 Task: For heading Calibri with Bold.  font size for heading24,  'Change the font style of data to'Bell MT.  and font size to 16,  Change the alignment of both headline & data to Align middle & Align Center.  In the sheet  BudgetTrack templates
Action: Mouse moved to (100, 141)
Screenshot: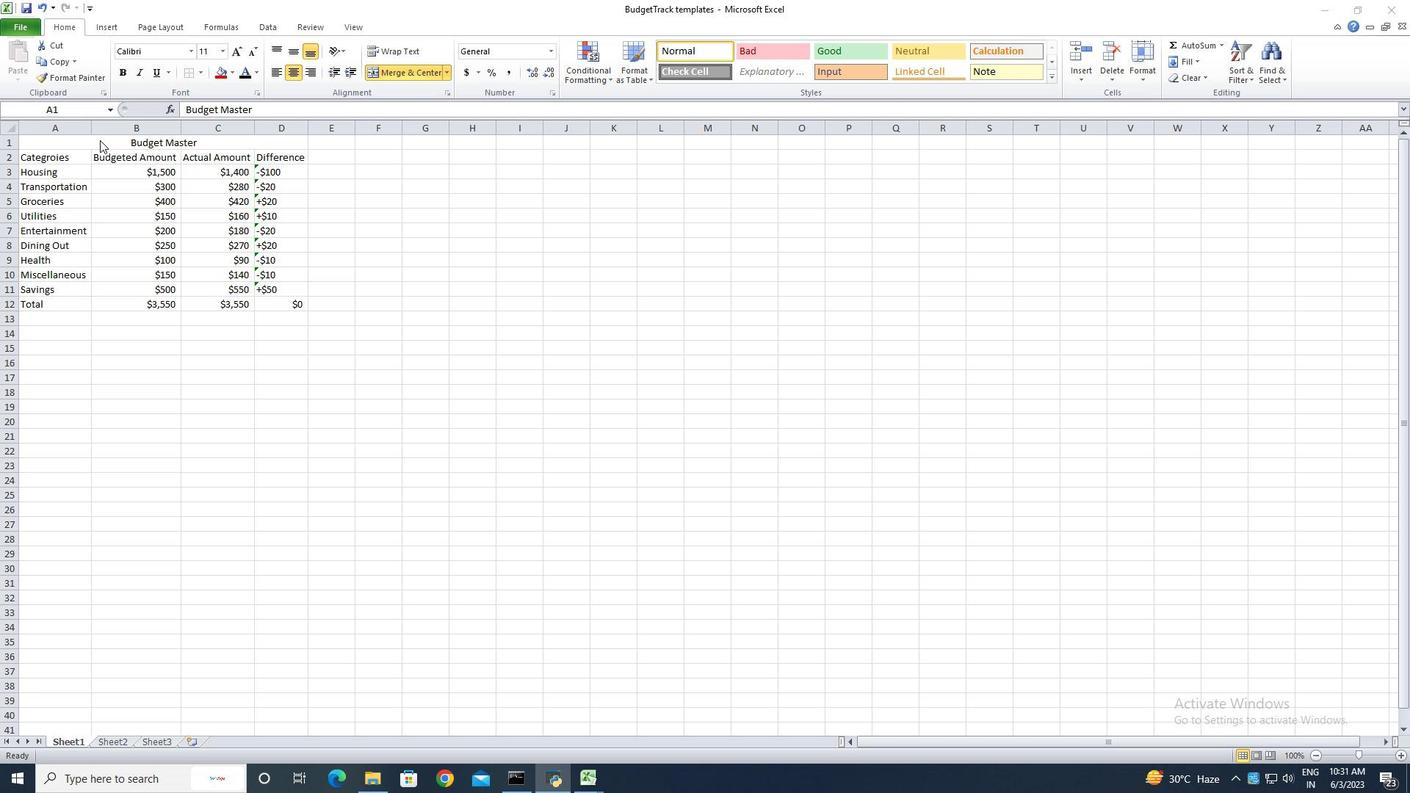 
Action: Mouse pressed left at (100, 141)
Screenshot: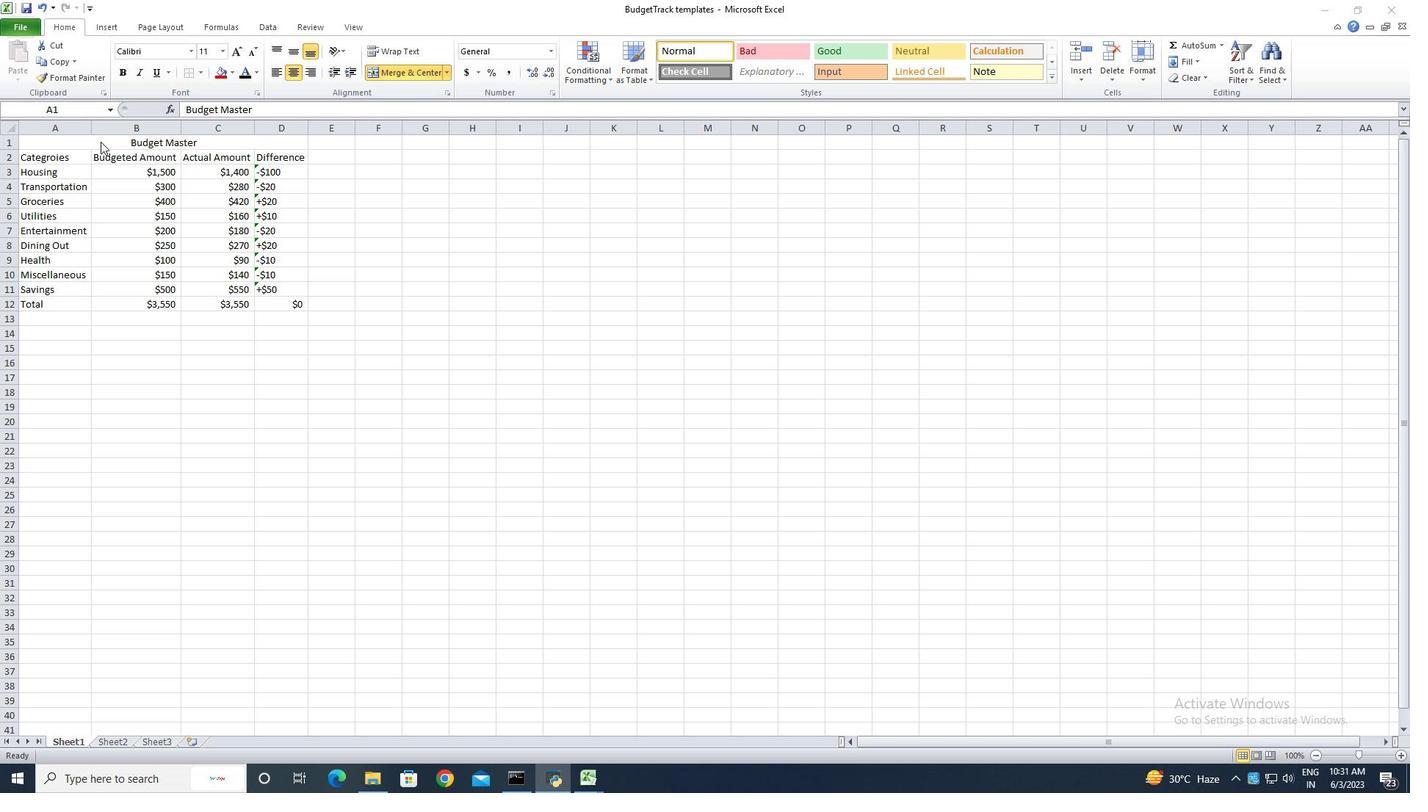 
Action: Mouse moved to (190, 50)
Screenshot: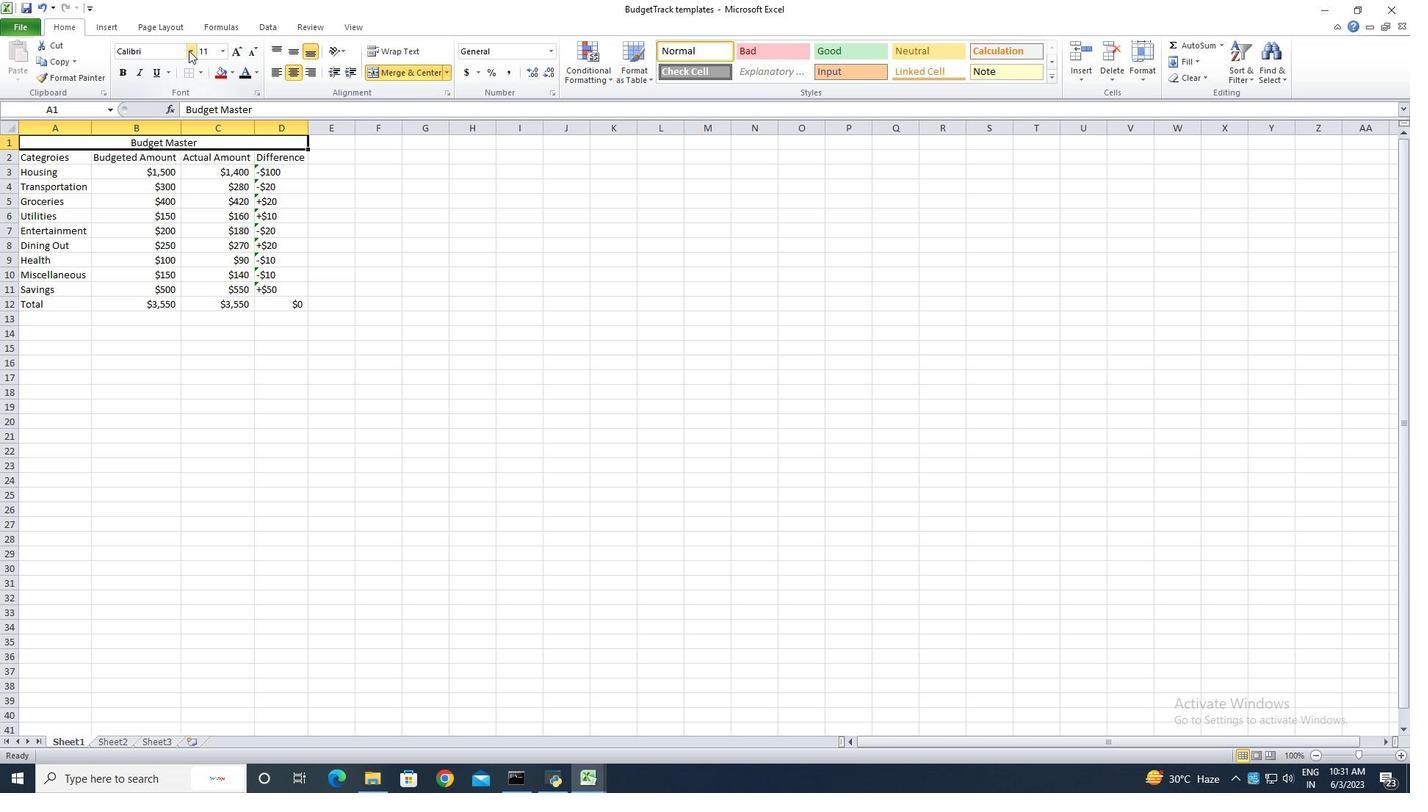 
Action: Mouse pressed left at (190, 50)
Screenshot: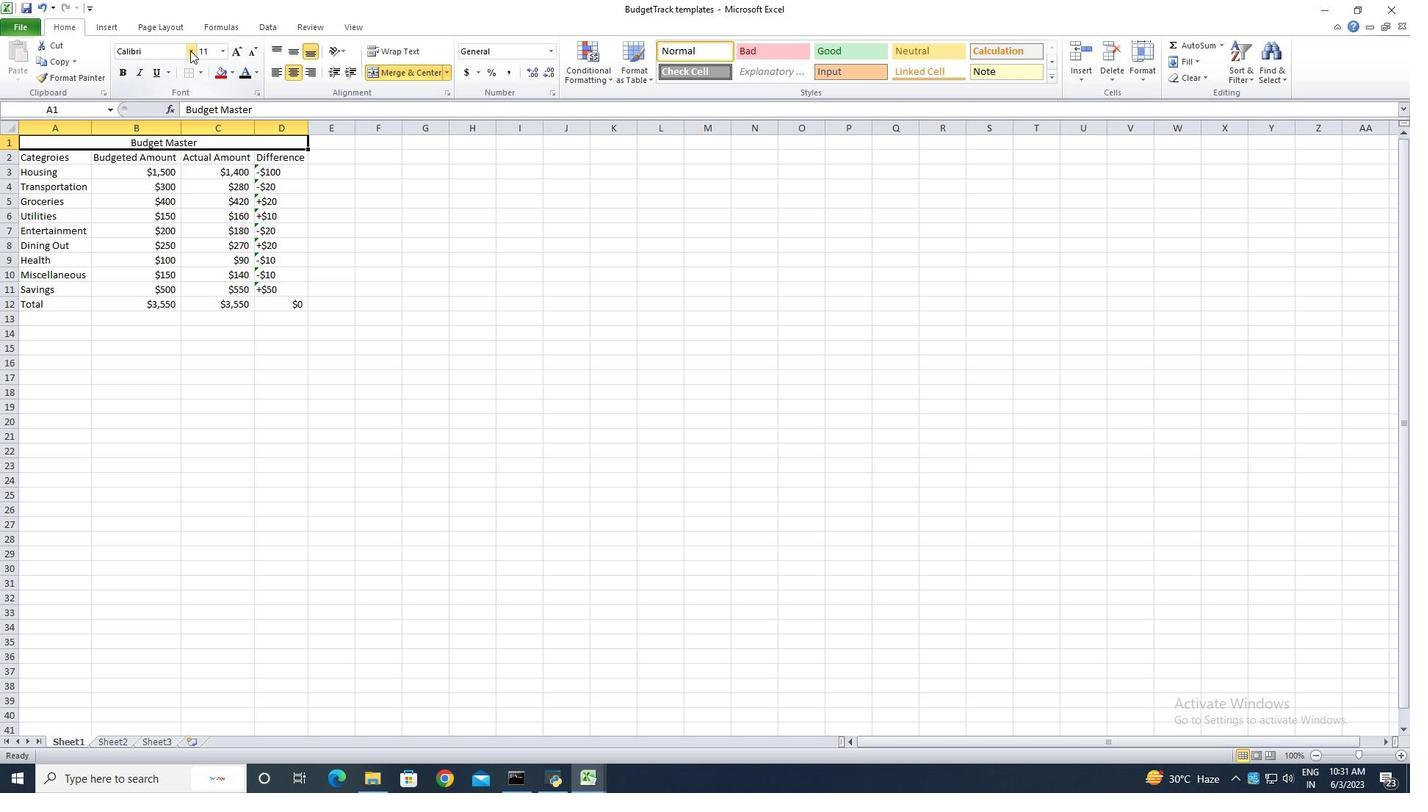 
Action: Mouse moved to (184, 97)
Screenshot: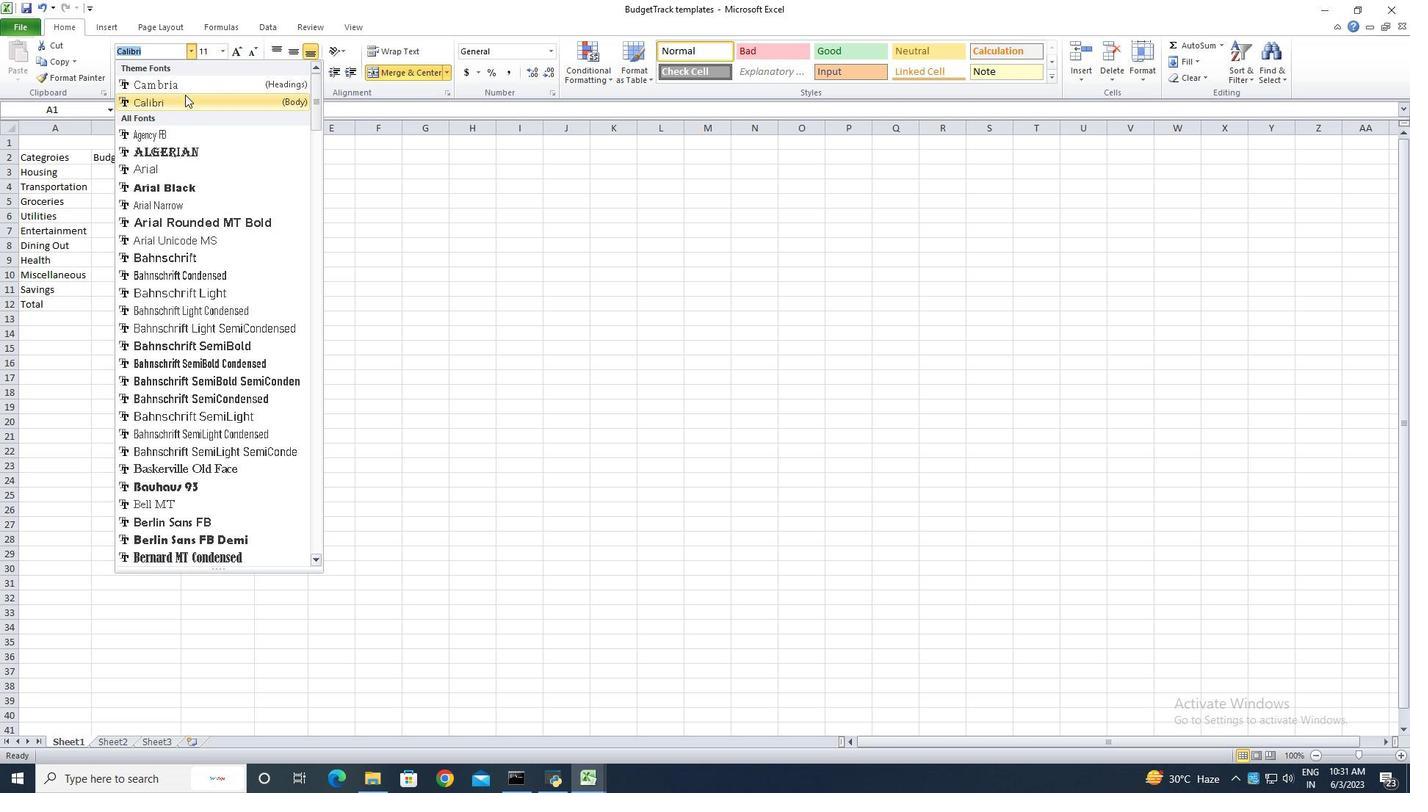 
Action: Mouse pressed left at (184, 97)
Screenshot: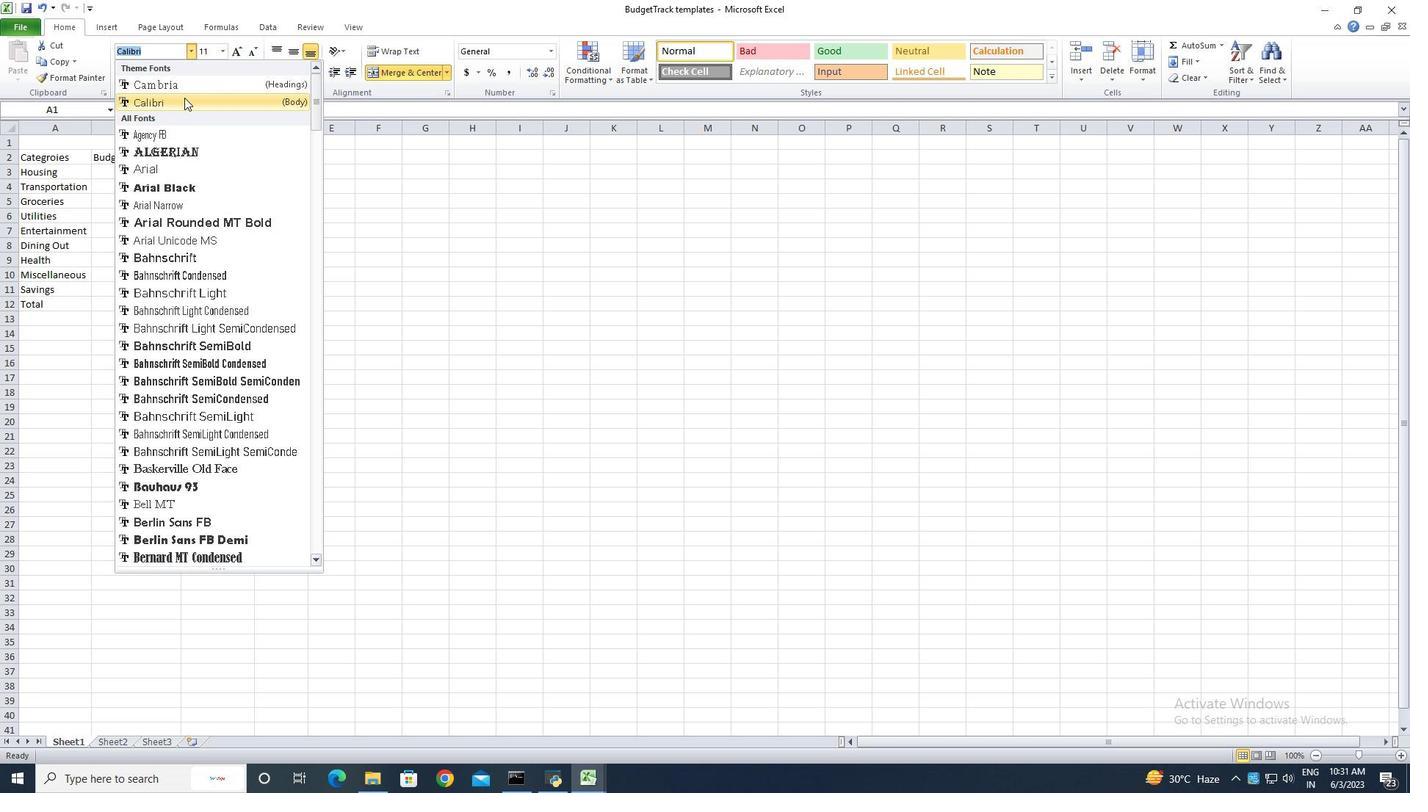
Action: Mouse moved to (130, 71)
Screenshot: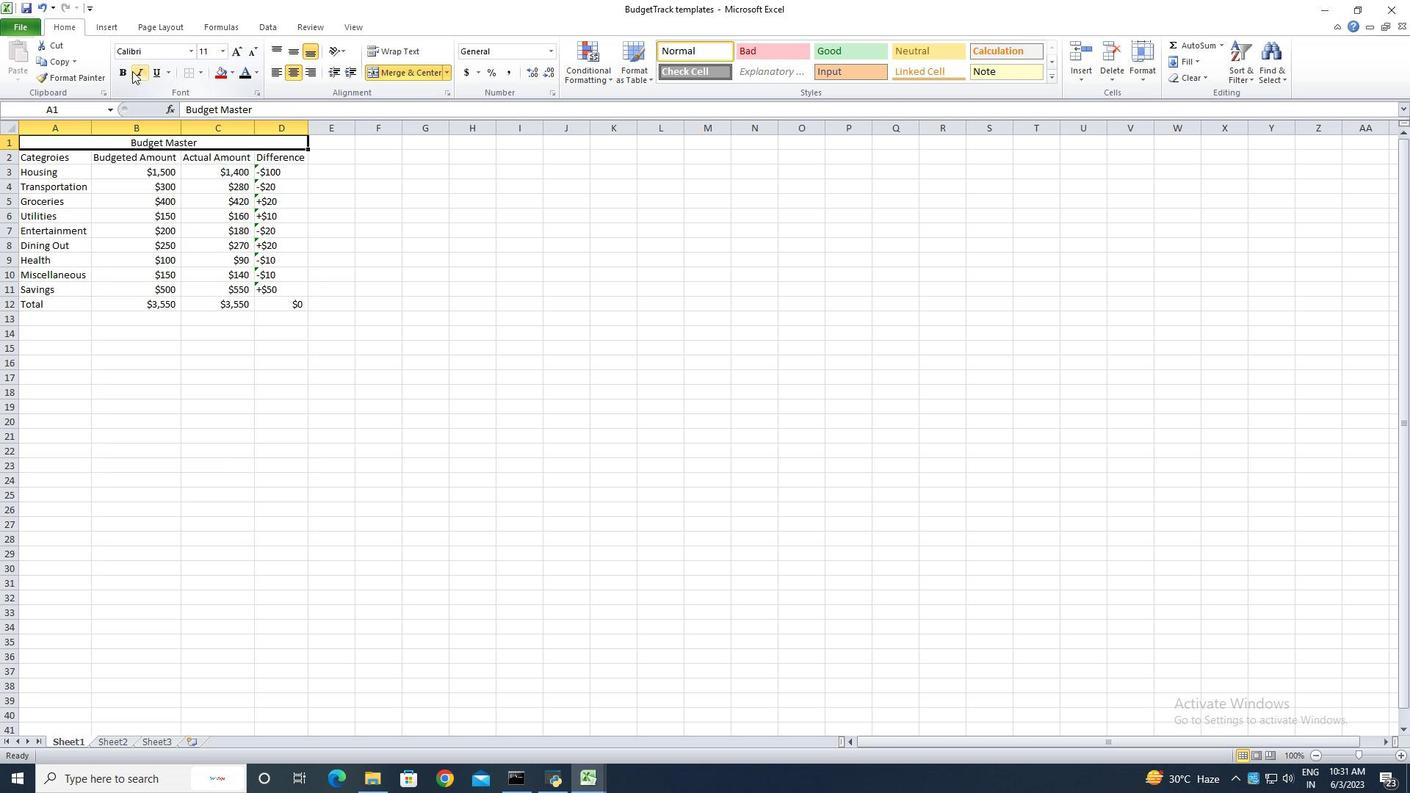 
Action: Mouse pressed left at (130, 71)
Screenshot: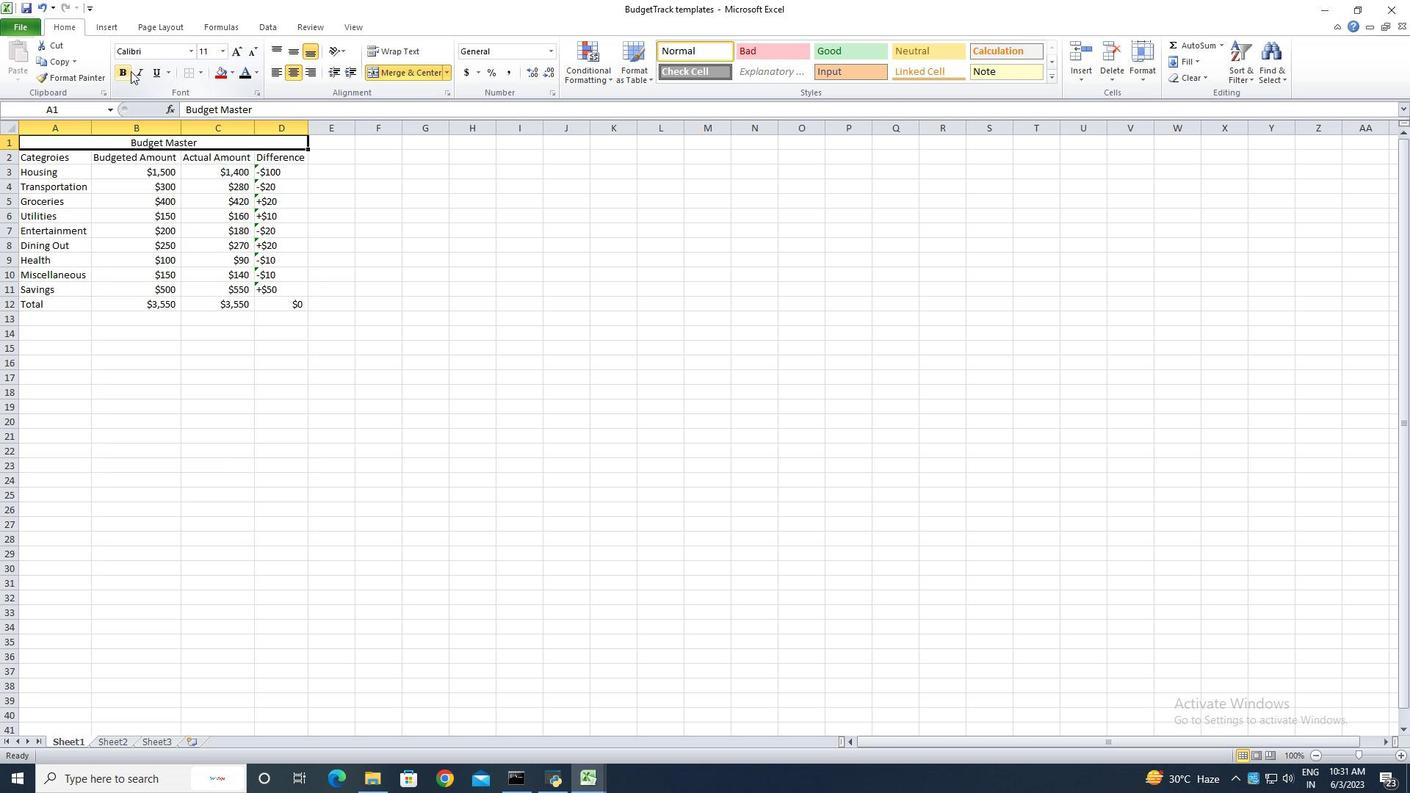 
Action: Mouse moved to (235, 49)
Screenshot: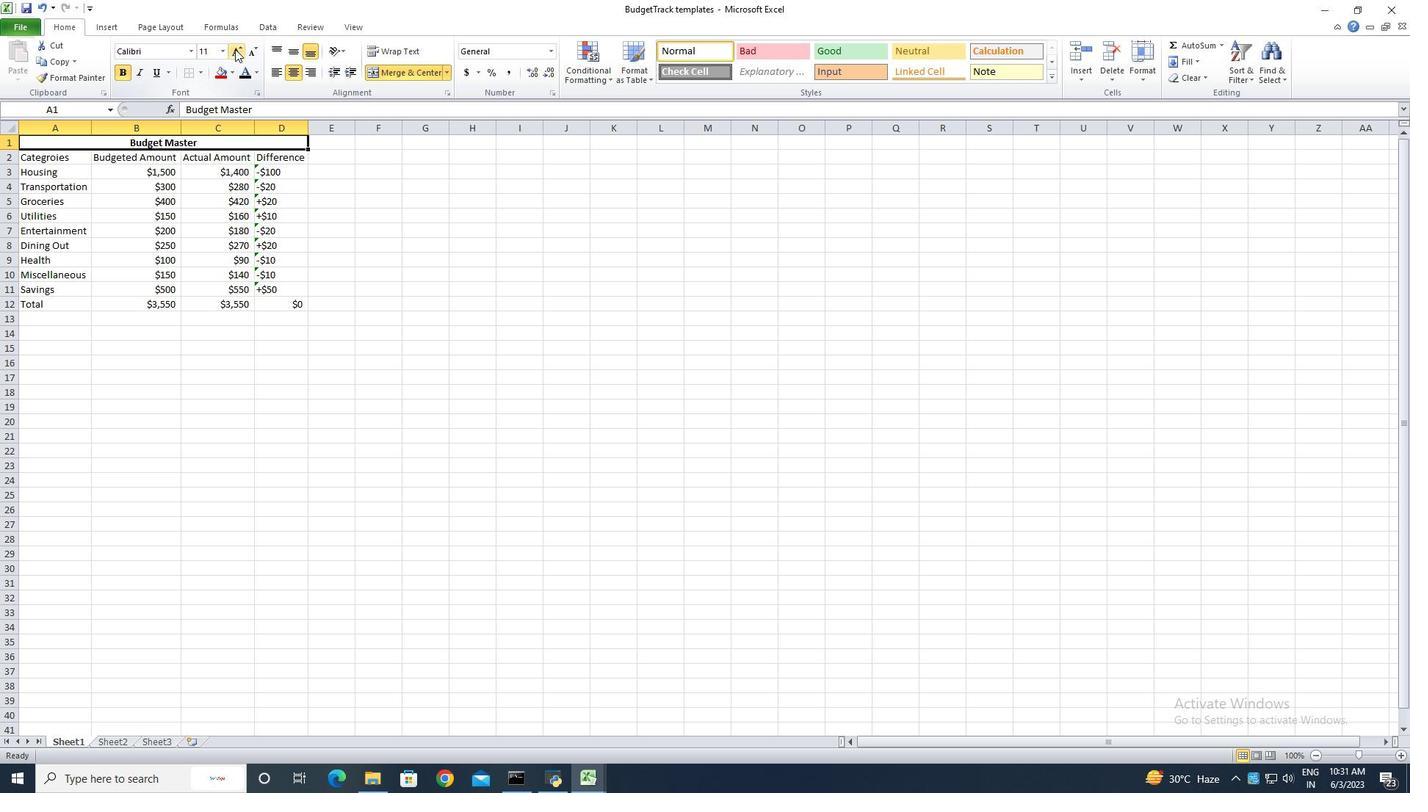 
Action: Mouse pressed left at (235, 49)
Screenshot: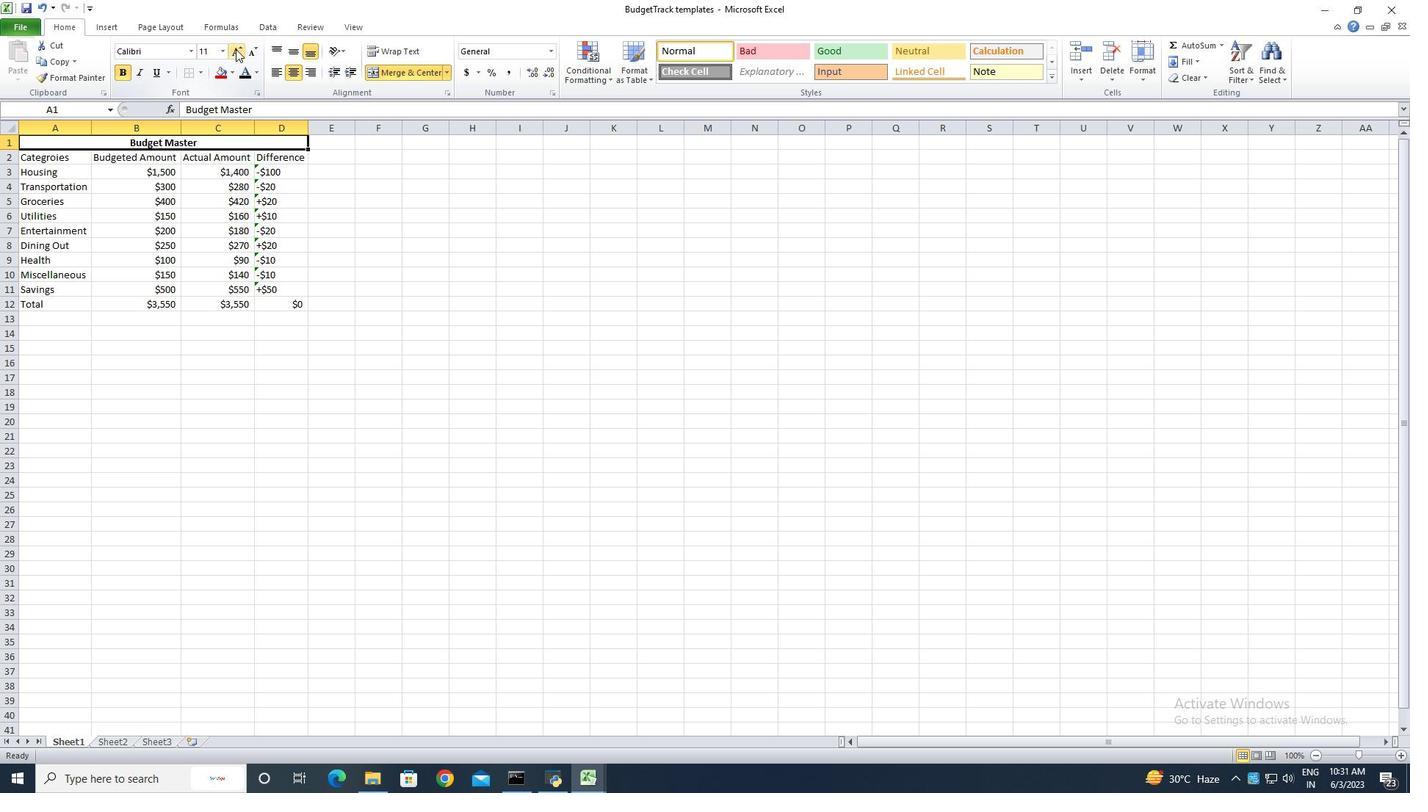 
Action: Mouse pressed left at (235, 49)
Screenshot: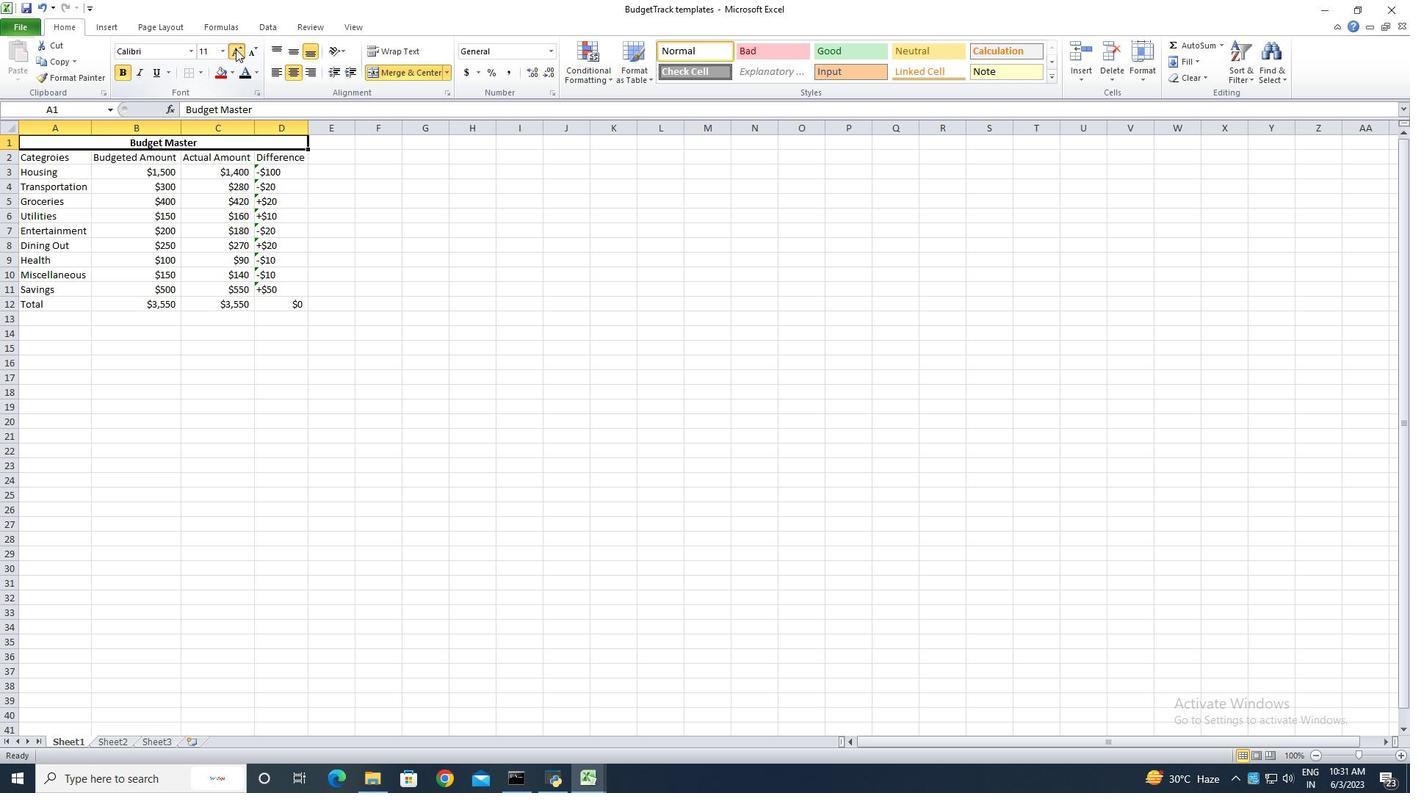 
Action: Mouse pressed left at (235, 49)
Screenshot: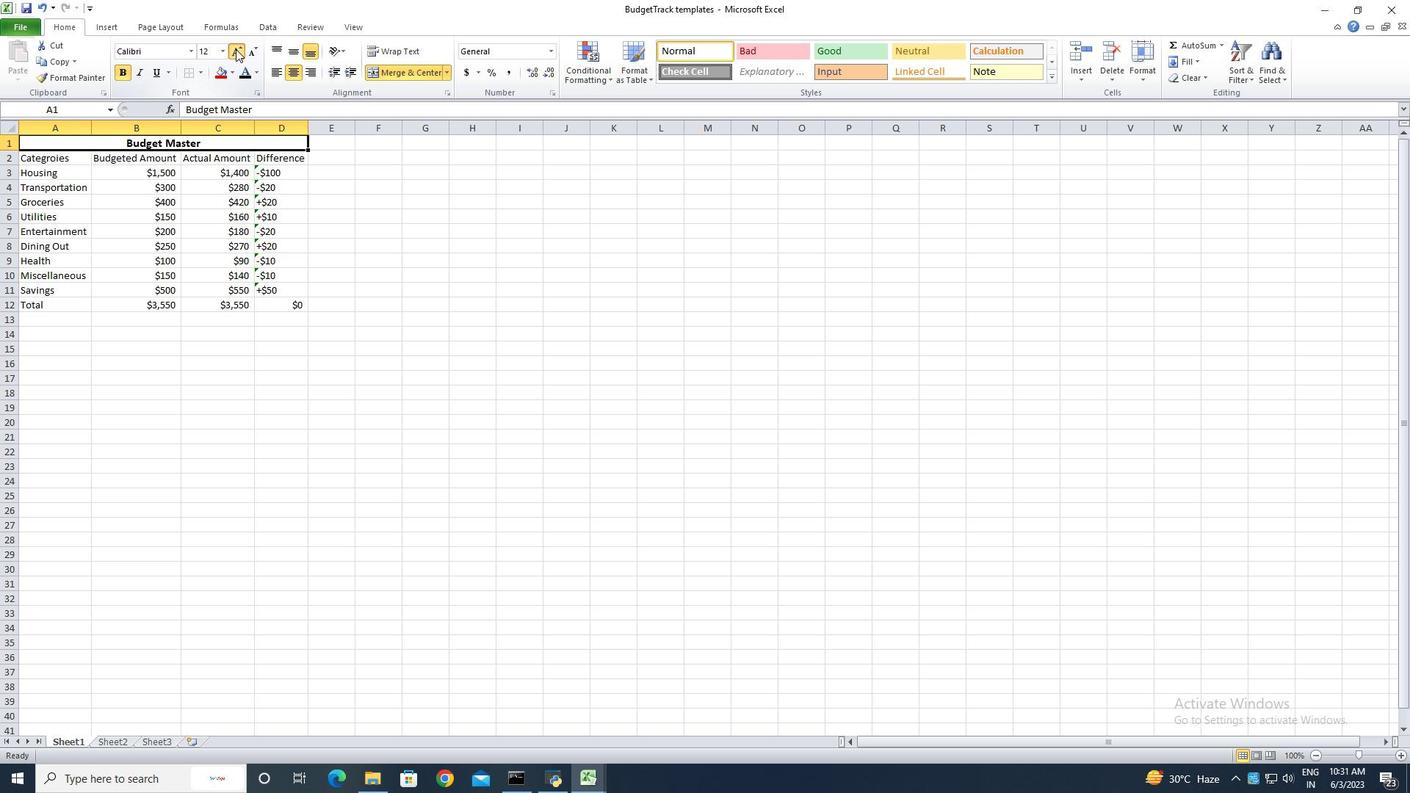 
Action: Mouse pressed left at (235, 49)
Screenshot: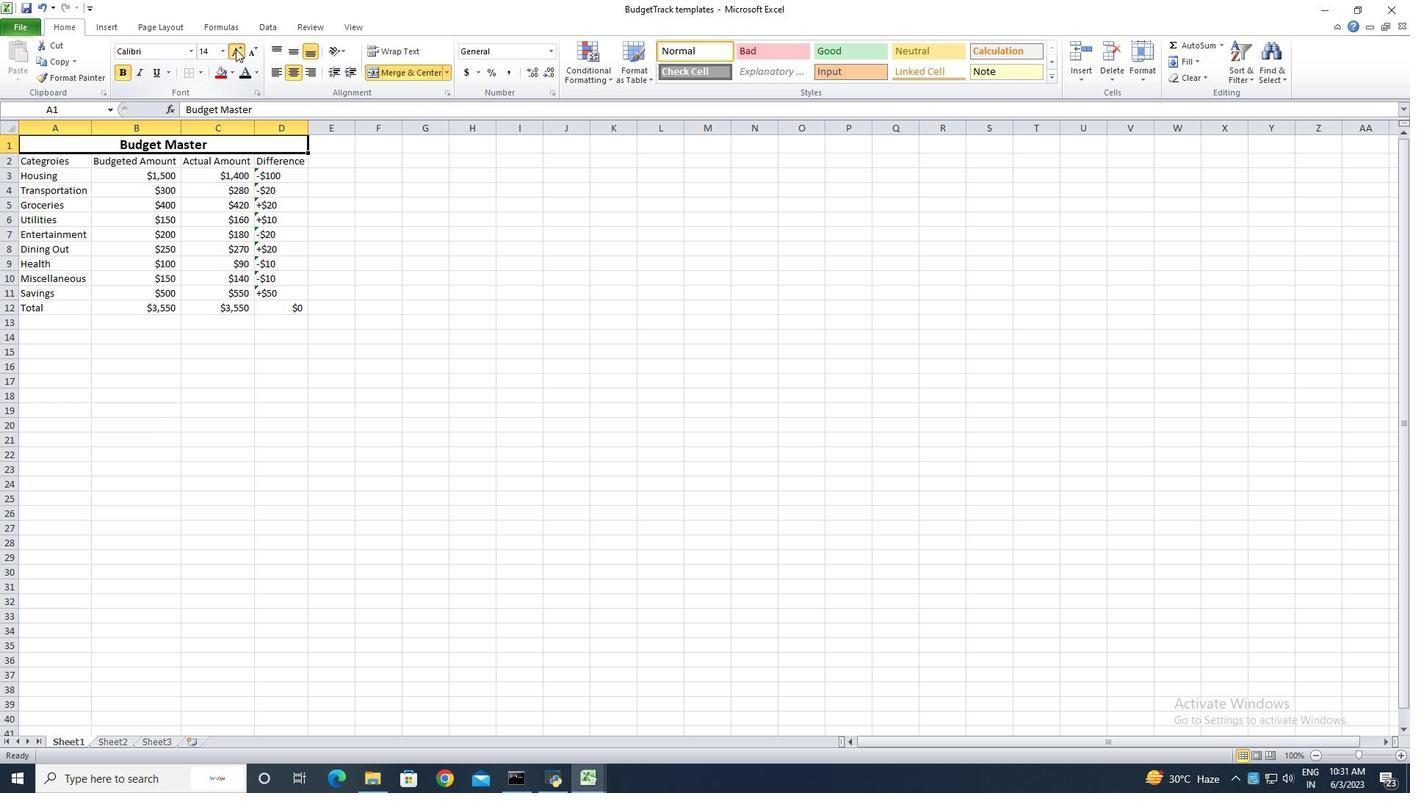 
Action: Mouse pressed left at (235, 49)
Screenshot: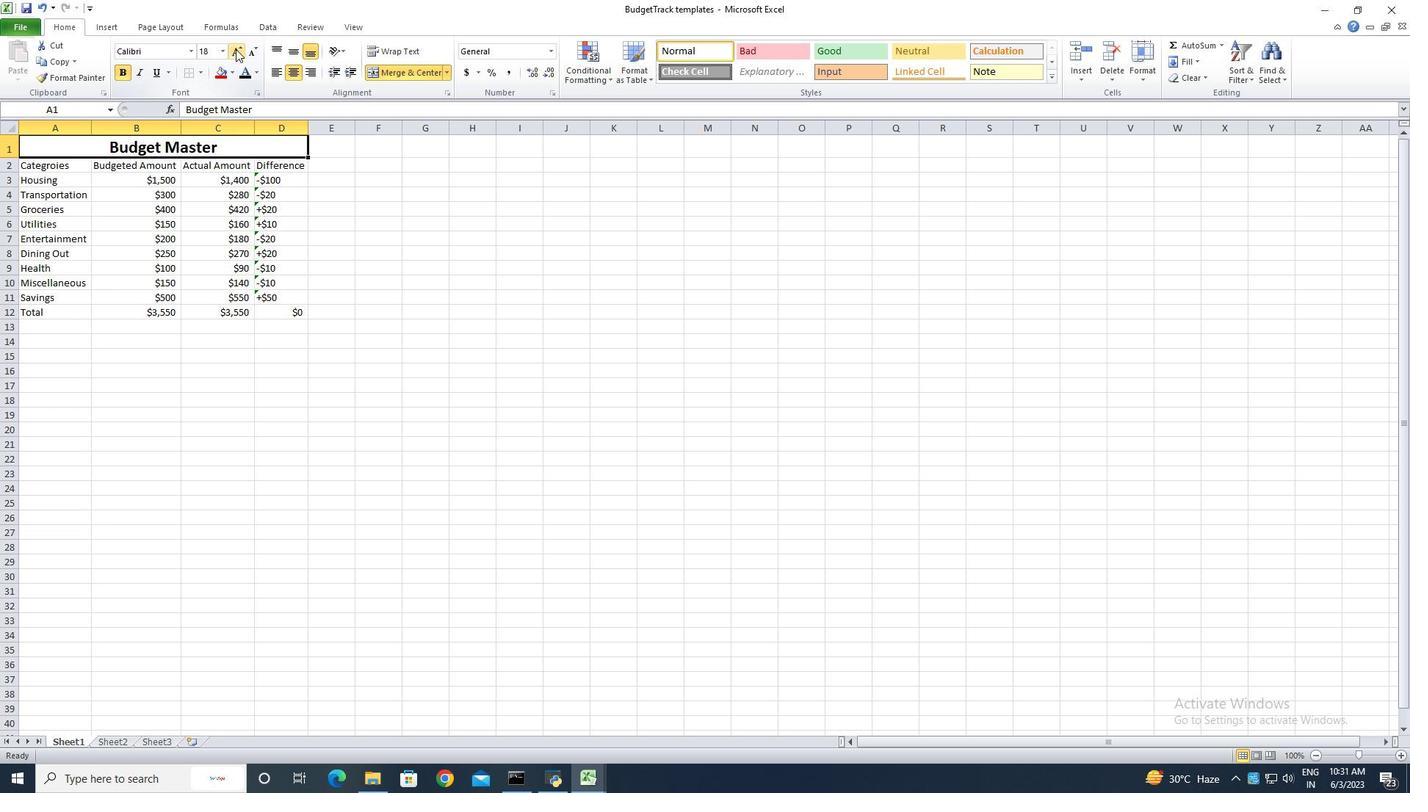 
Action: Mouse pressed left at (235, 49)
Screenshot: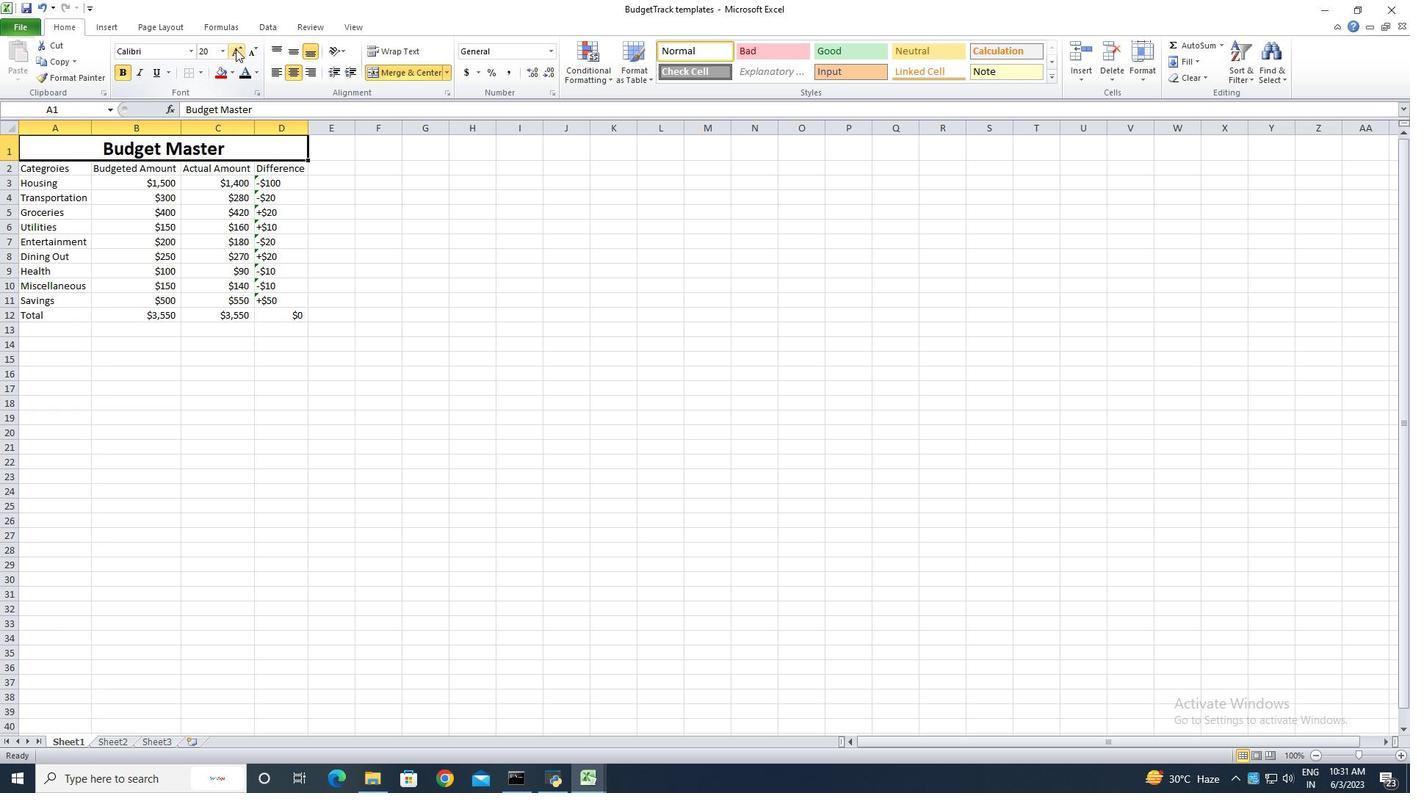 
Action: Mouse pressed left at (235, 49)
Screenshot: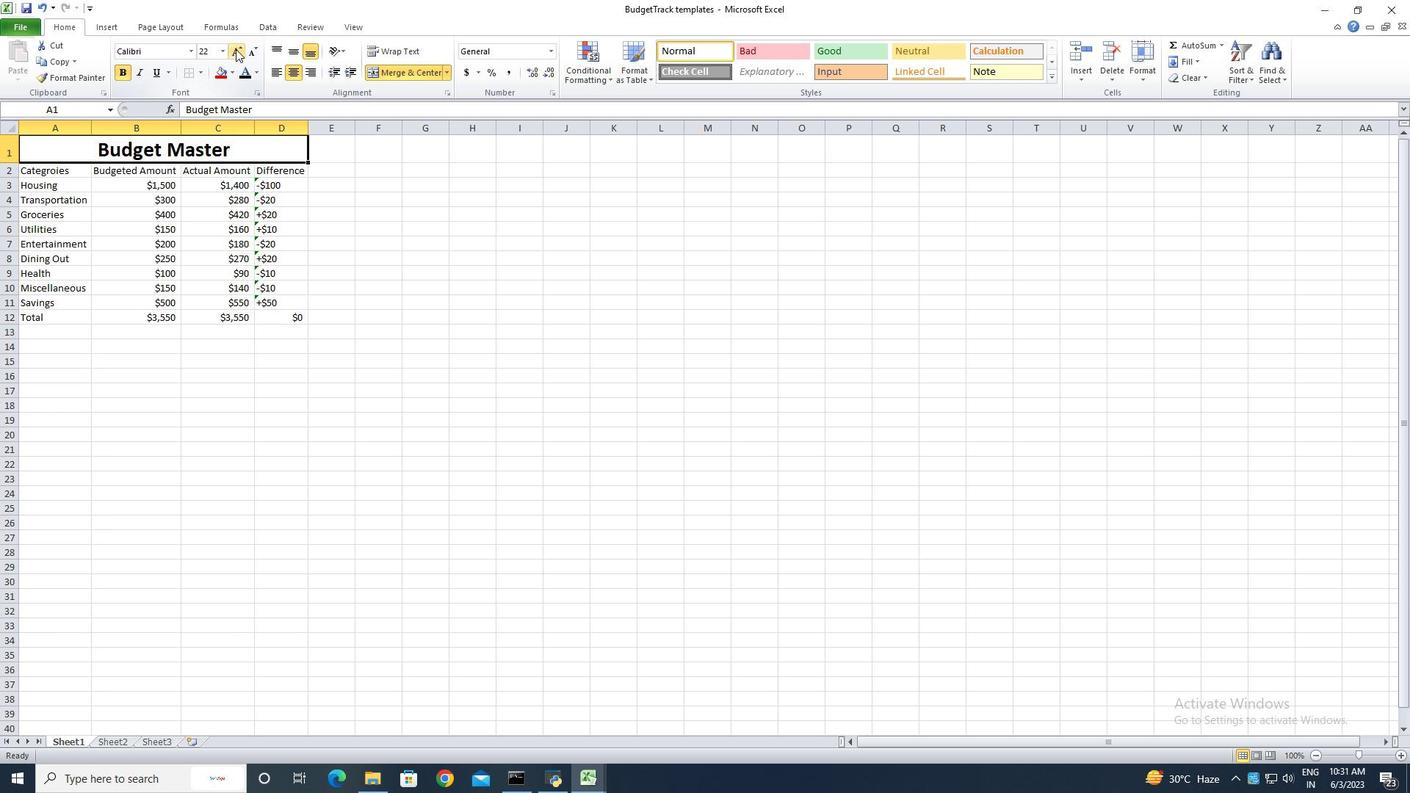 
Action: Mouse moved to (161, 462)
Screenshot: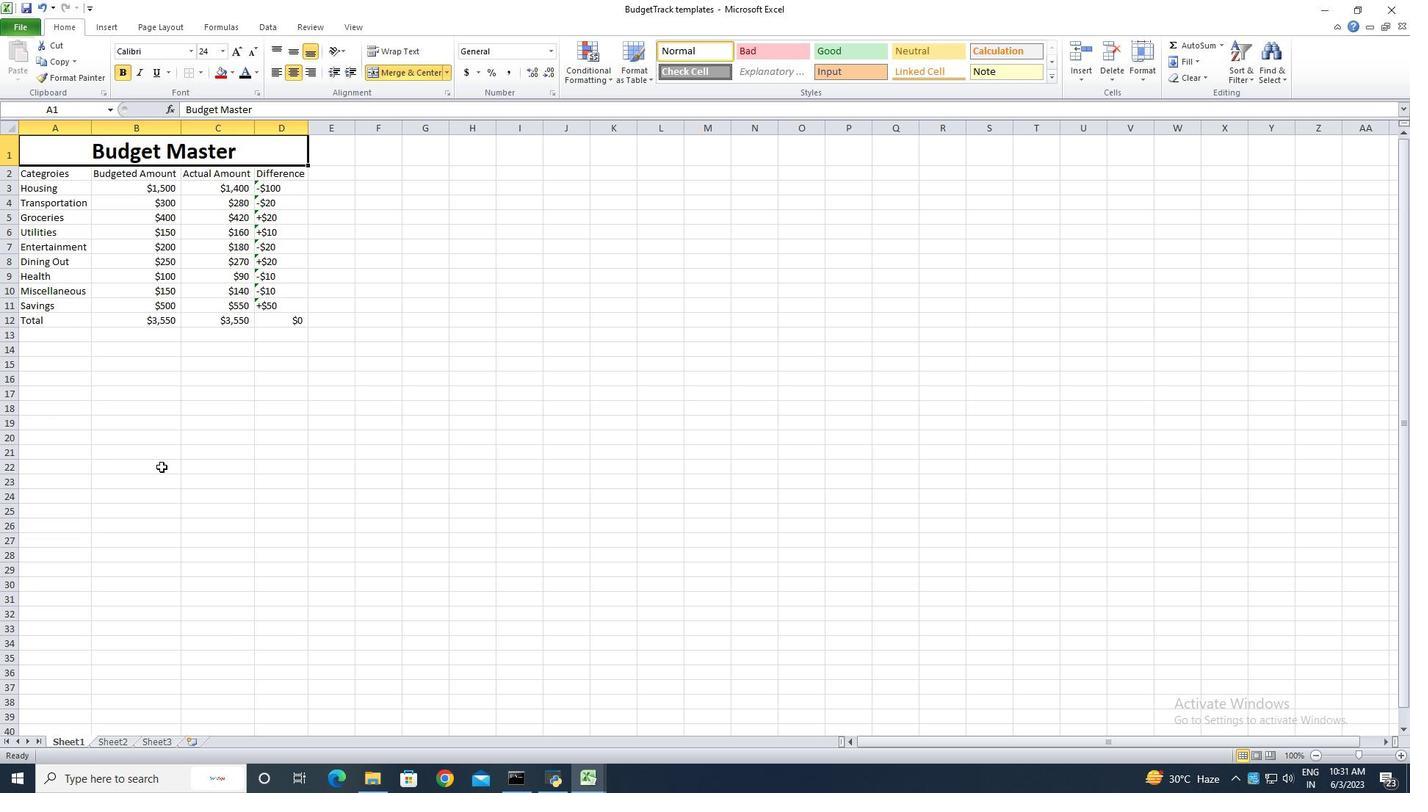 
Action: Mouse pressed left at (161, 462)
Screenshot: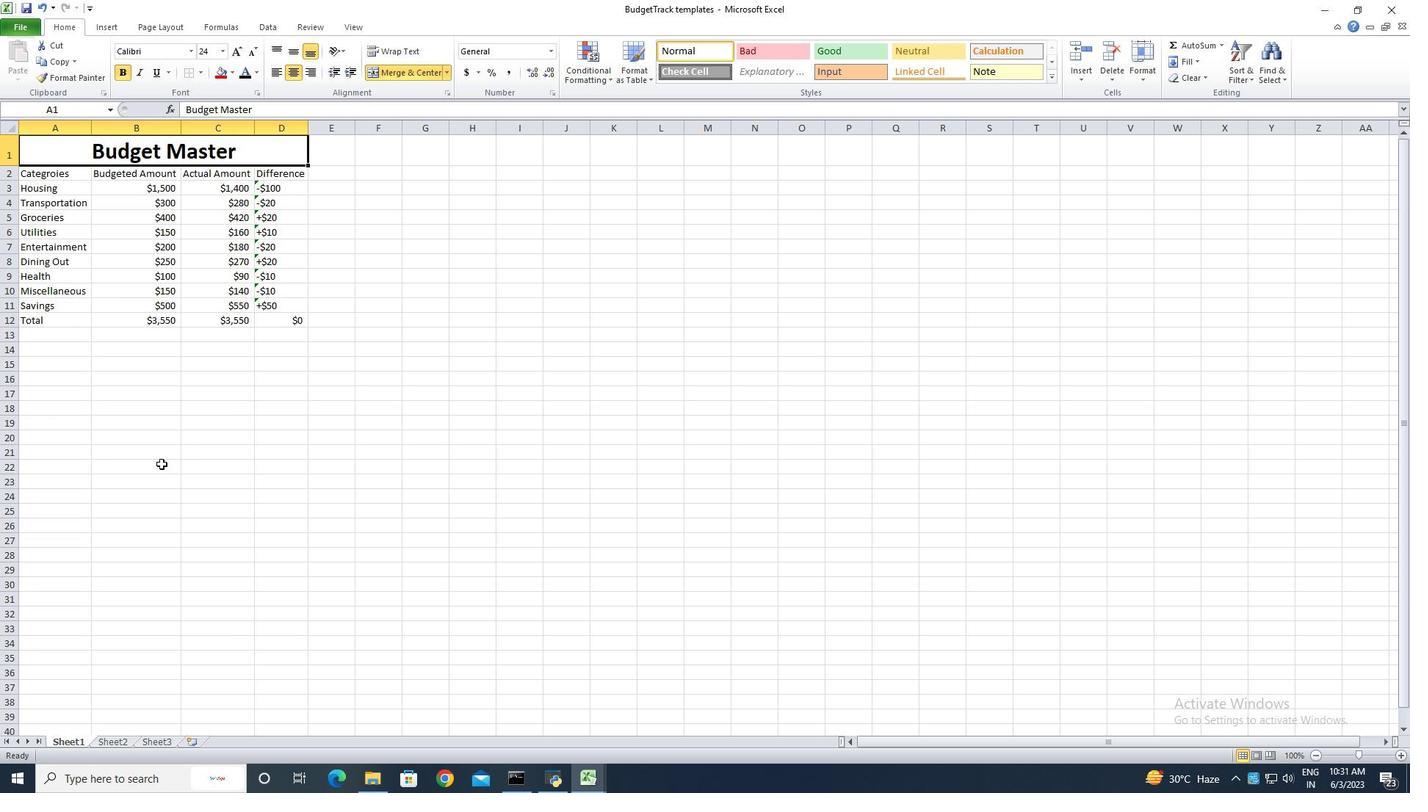 
Action: Mouse moved to (65, 172)
Screenshot: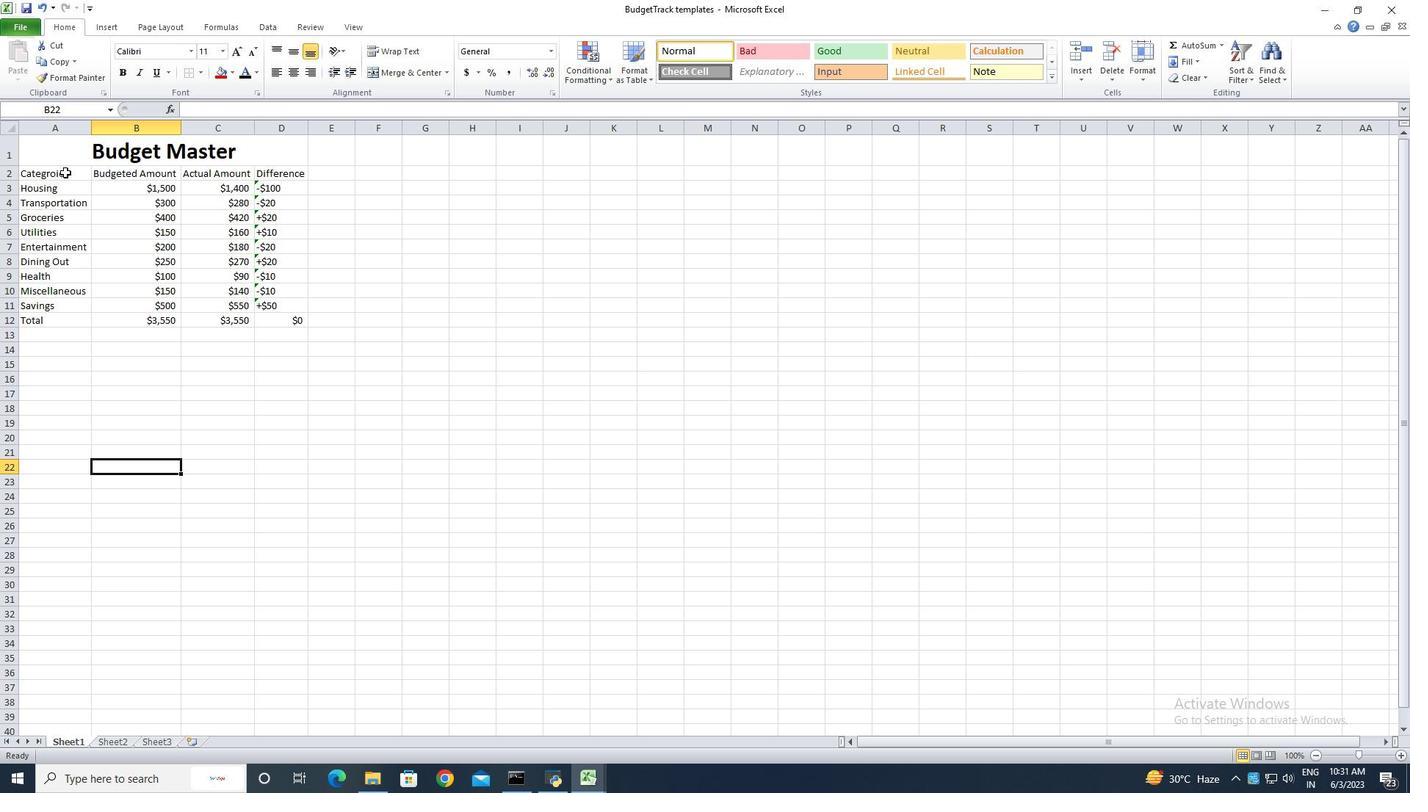 
Action: Mouse pressed left at (65, 172)
Screenshot: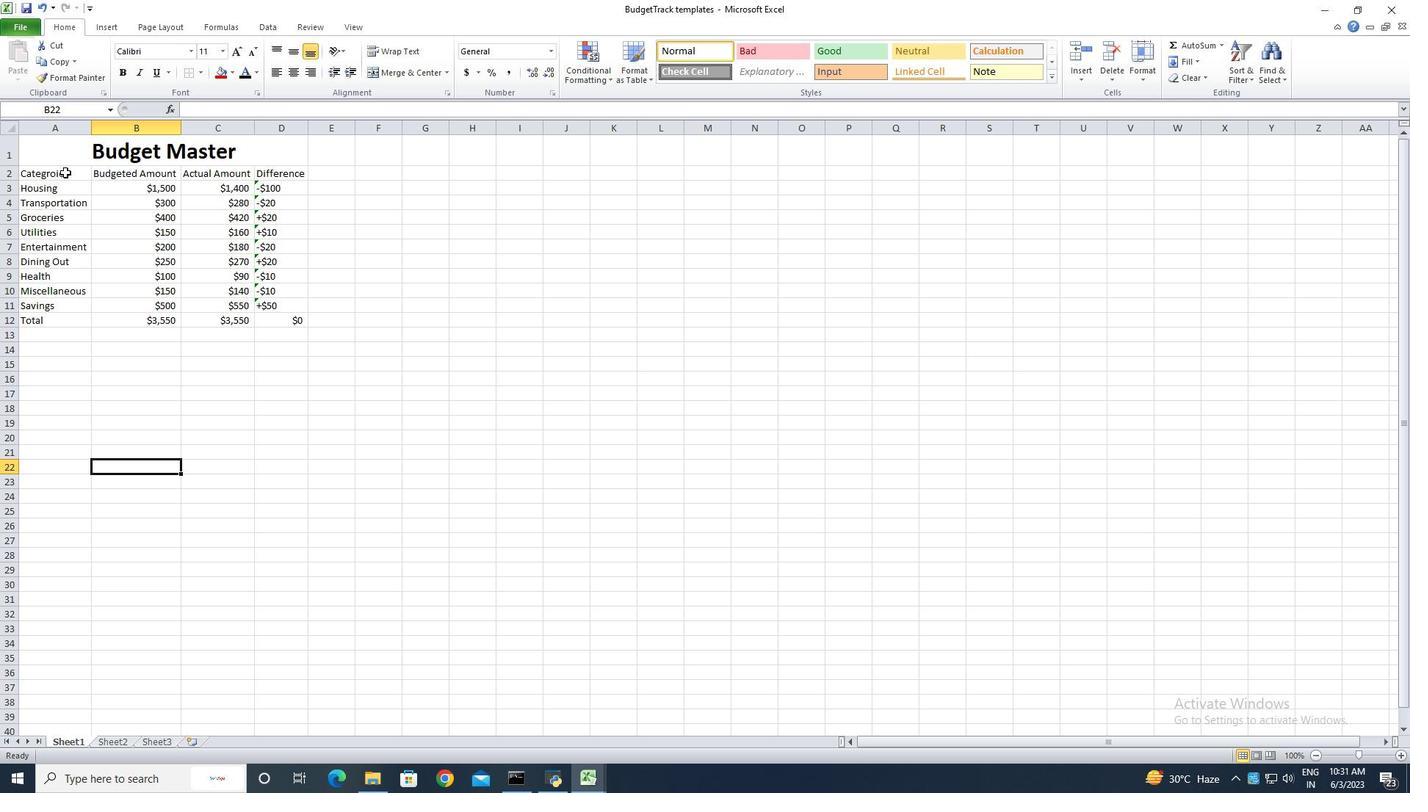 
Action: Mouse moved to (191, 54)
Screenshot: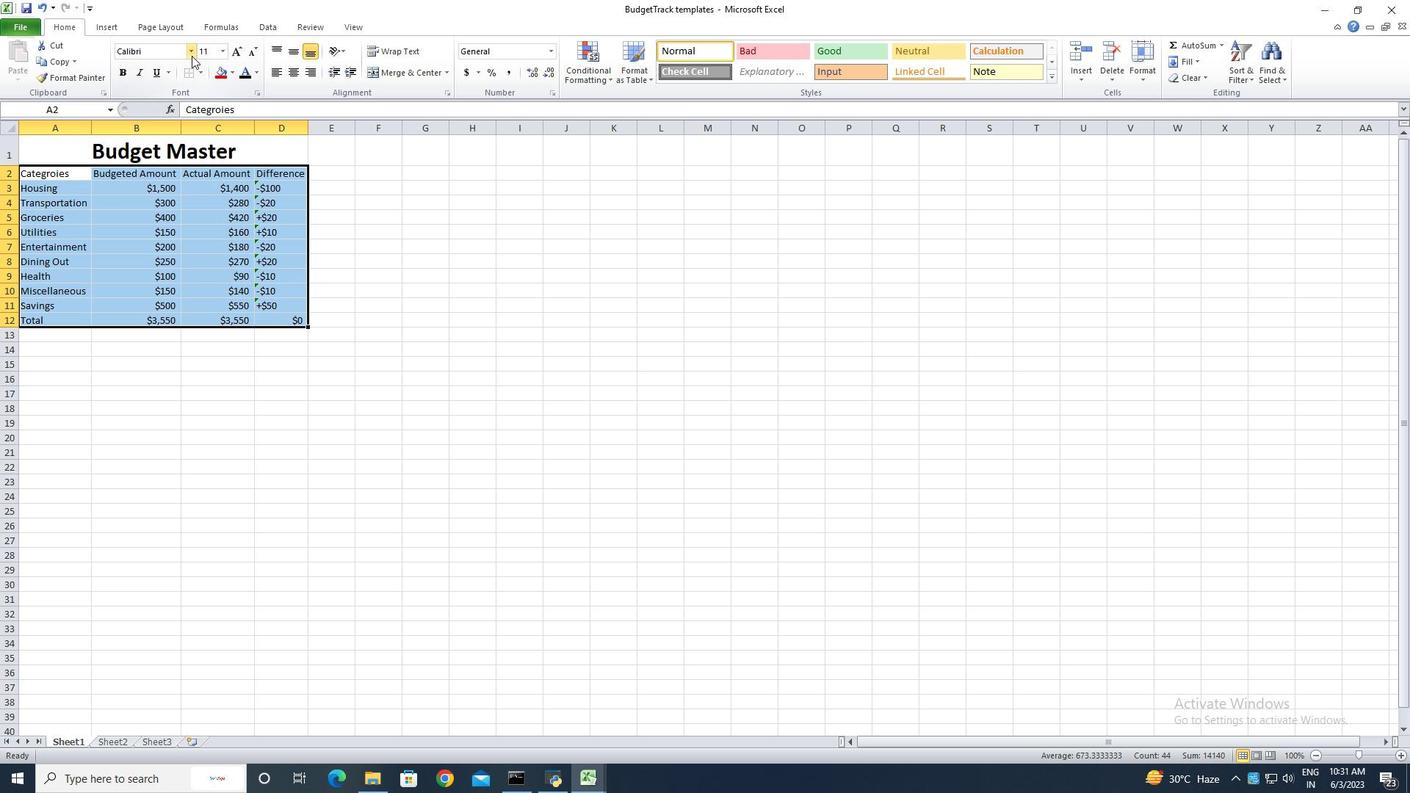 
Action: Mouse pressed left at (191, 54)
Screenshot: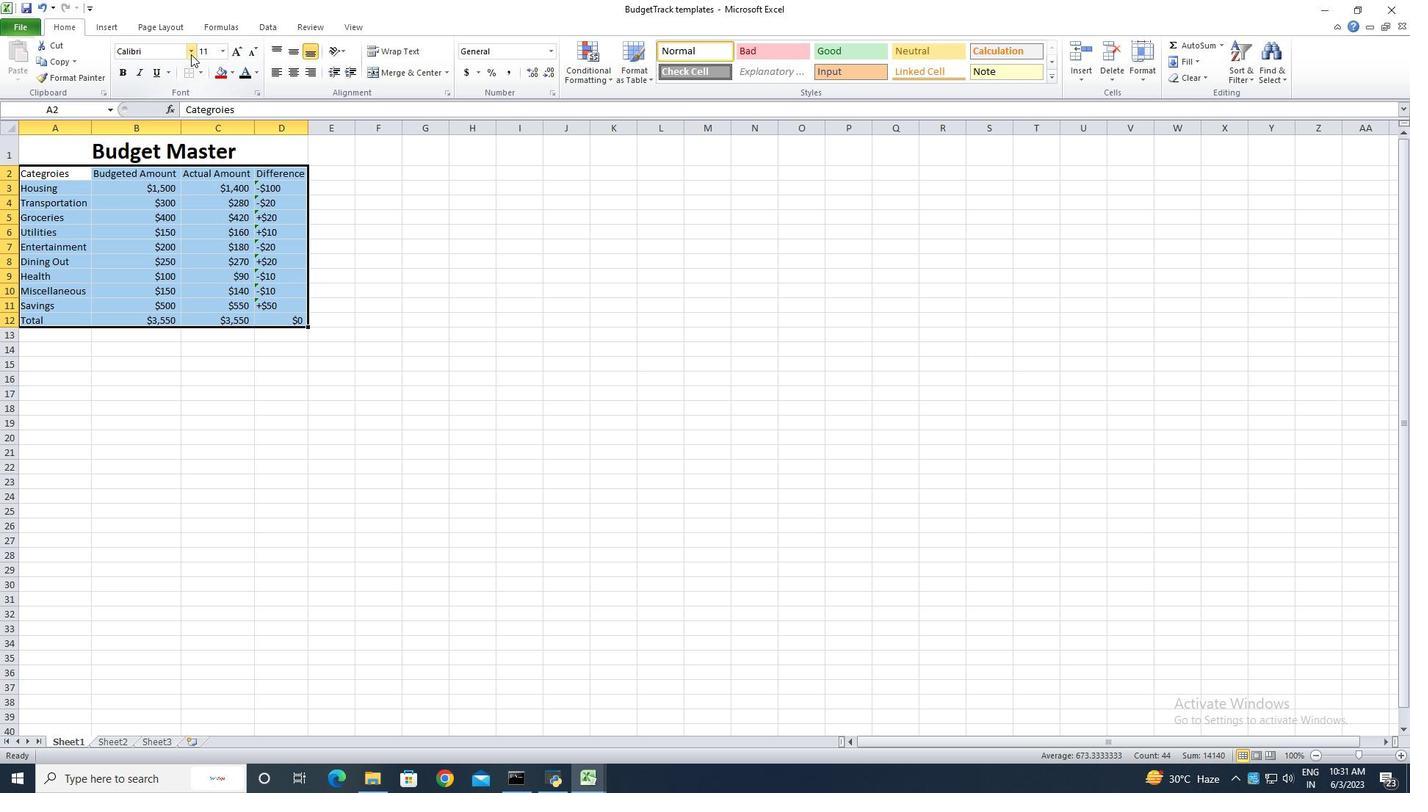 
Action: Mouse moved to (159, 500)
Screenshot: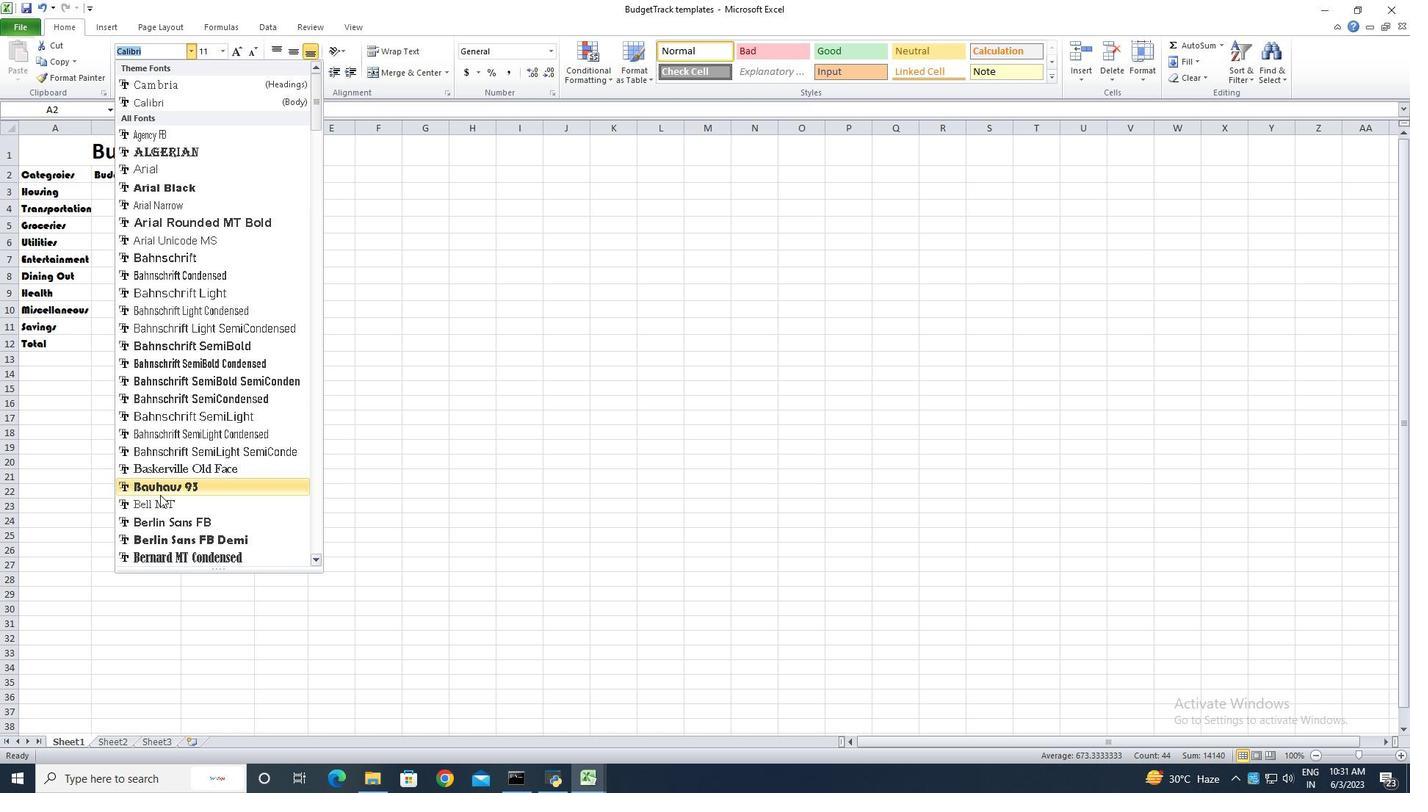 
Action: Mouse pressed left at (159, 500)
Screenshot: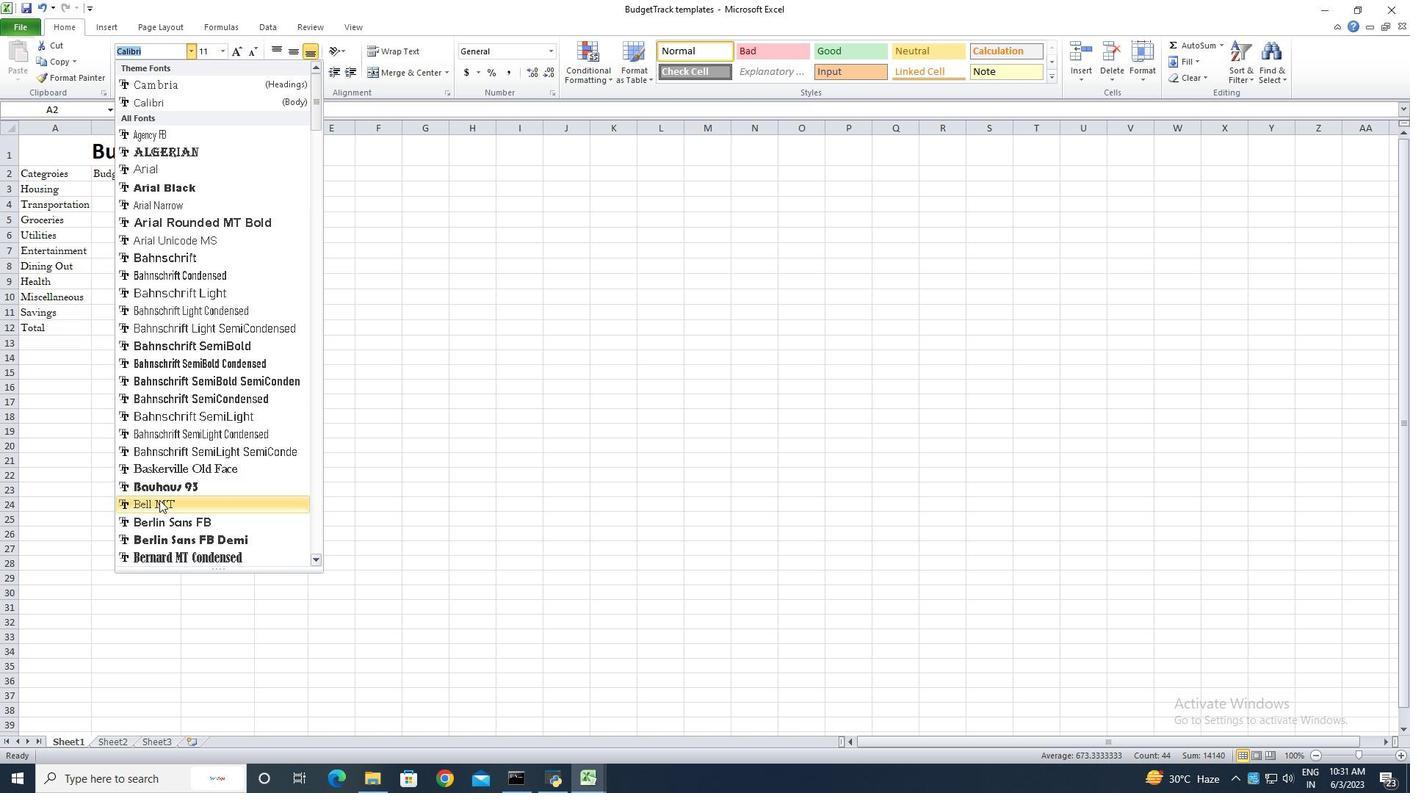 
Action: Mouse moved to (239, 52)
Screenshot: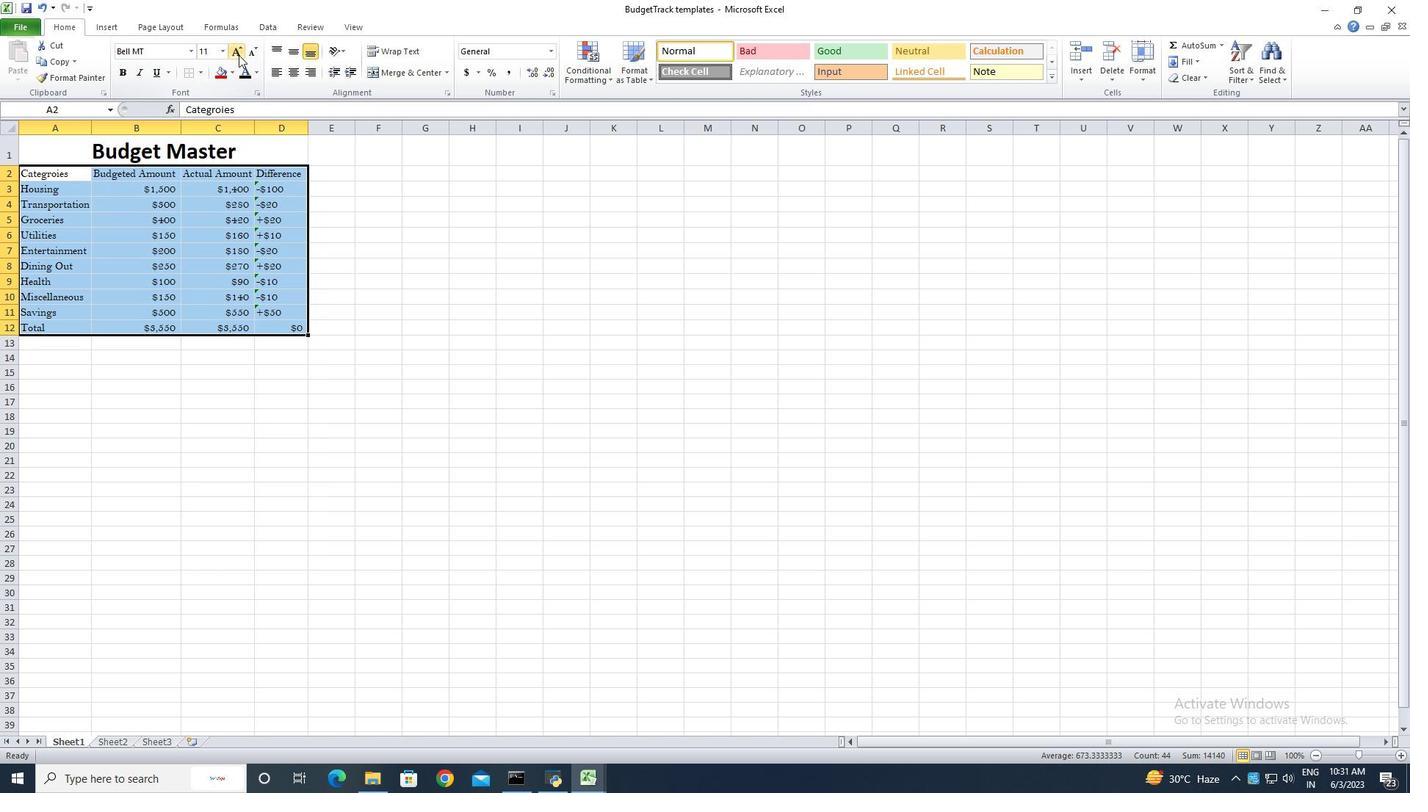 
Action: Mouse pressed left at (239, 52)
Screenshot: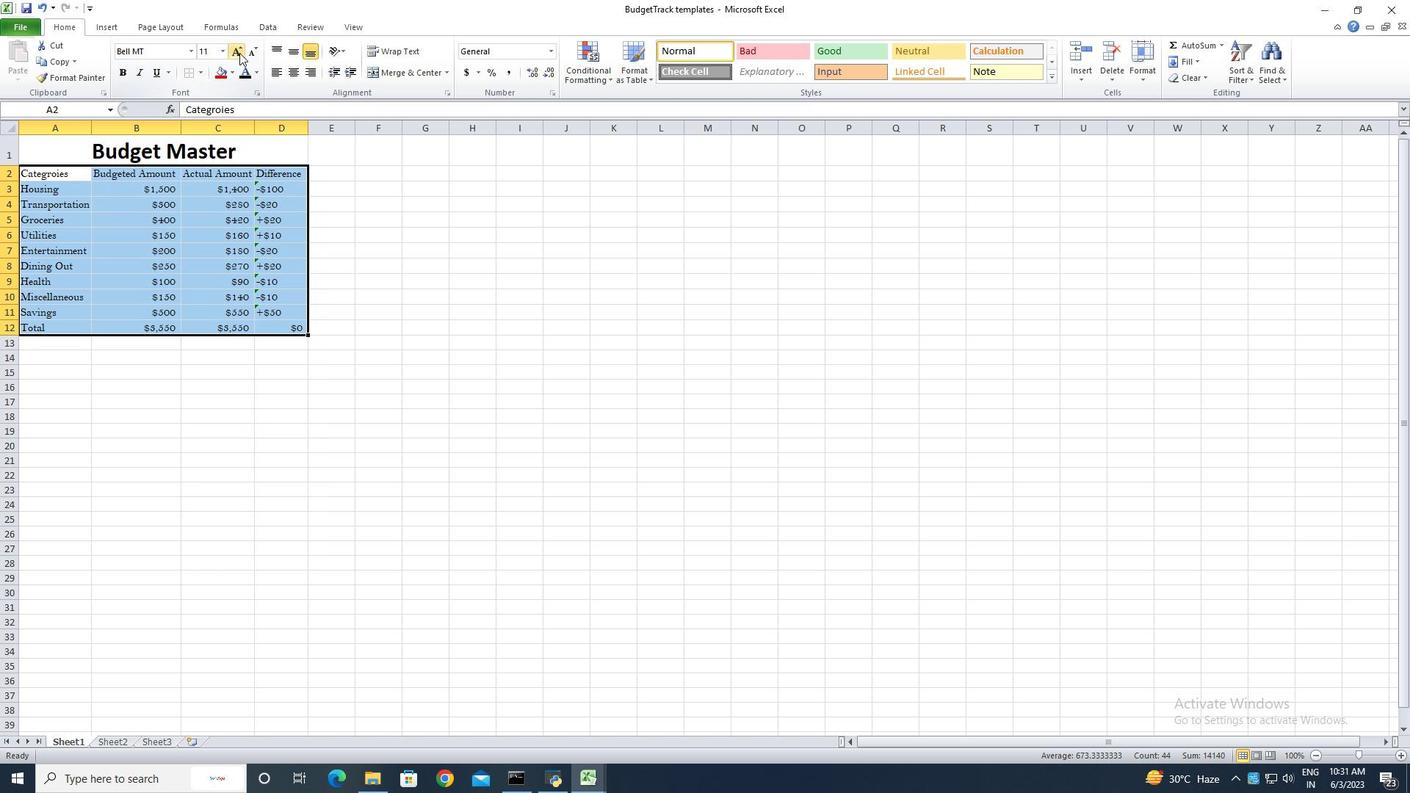 
Action: Mouse pressed left at (239, 52)
Screenshot: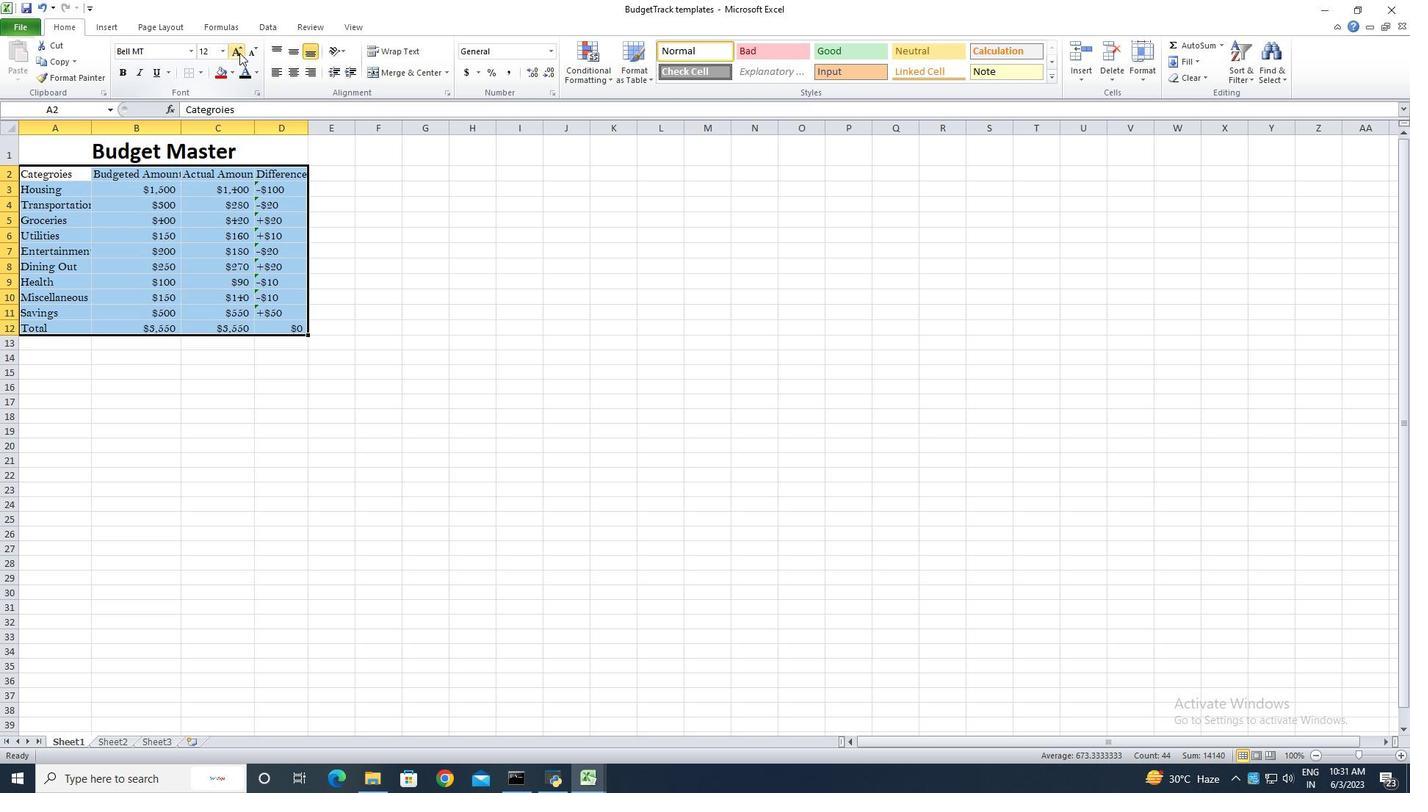 
Action: Mouse pressed left at (239, 52)
Screenshot: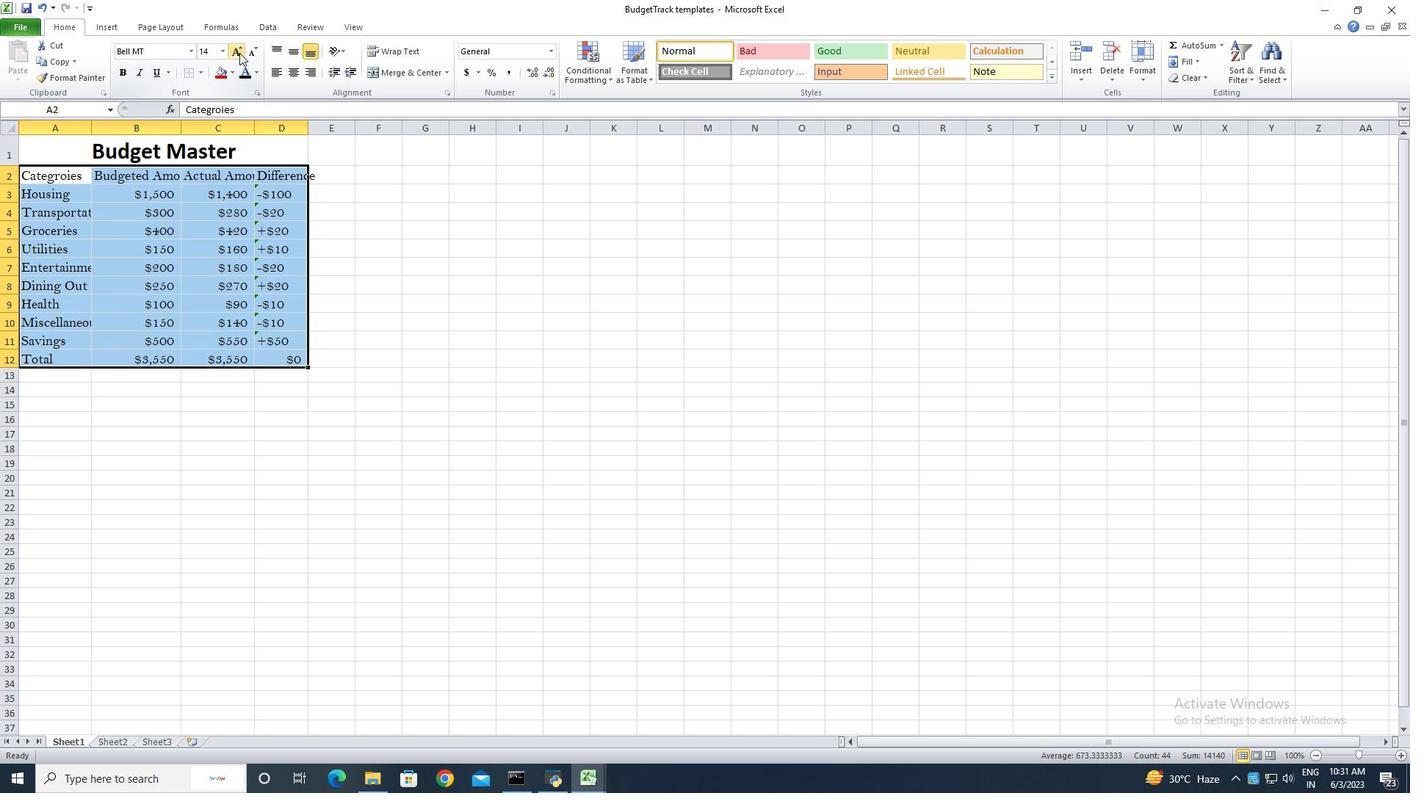 
Action: Mouse moved to (204, 502)
Screenshot: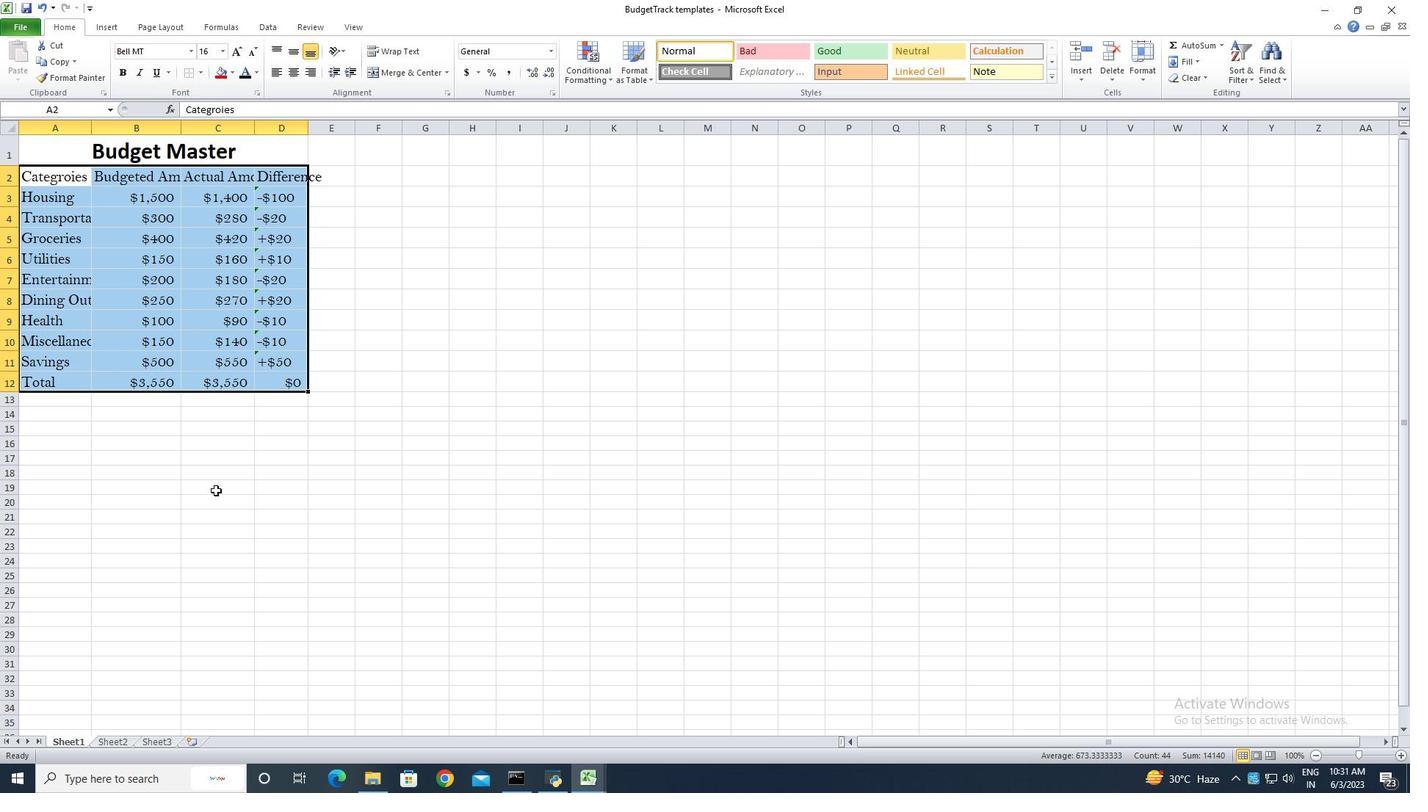 
Action: Mouse pressed left at (204, 502)
Screenshot: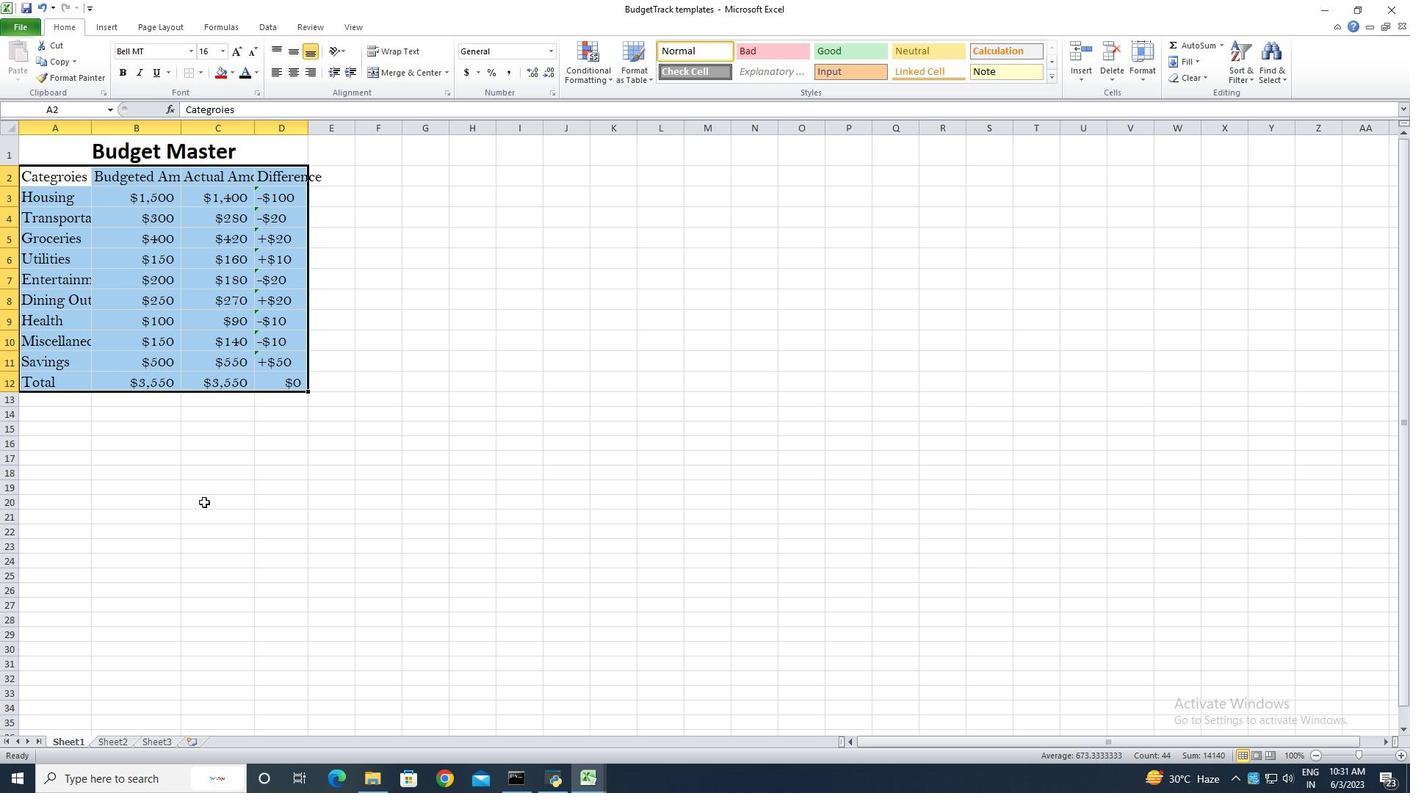 
Action: Mouse moved to (75, 152)
Screenshot: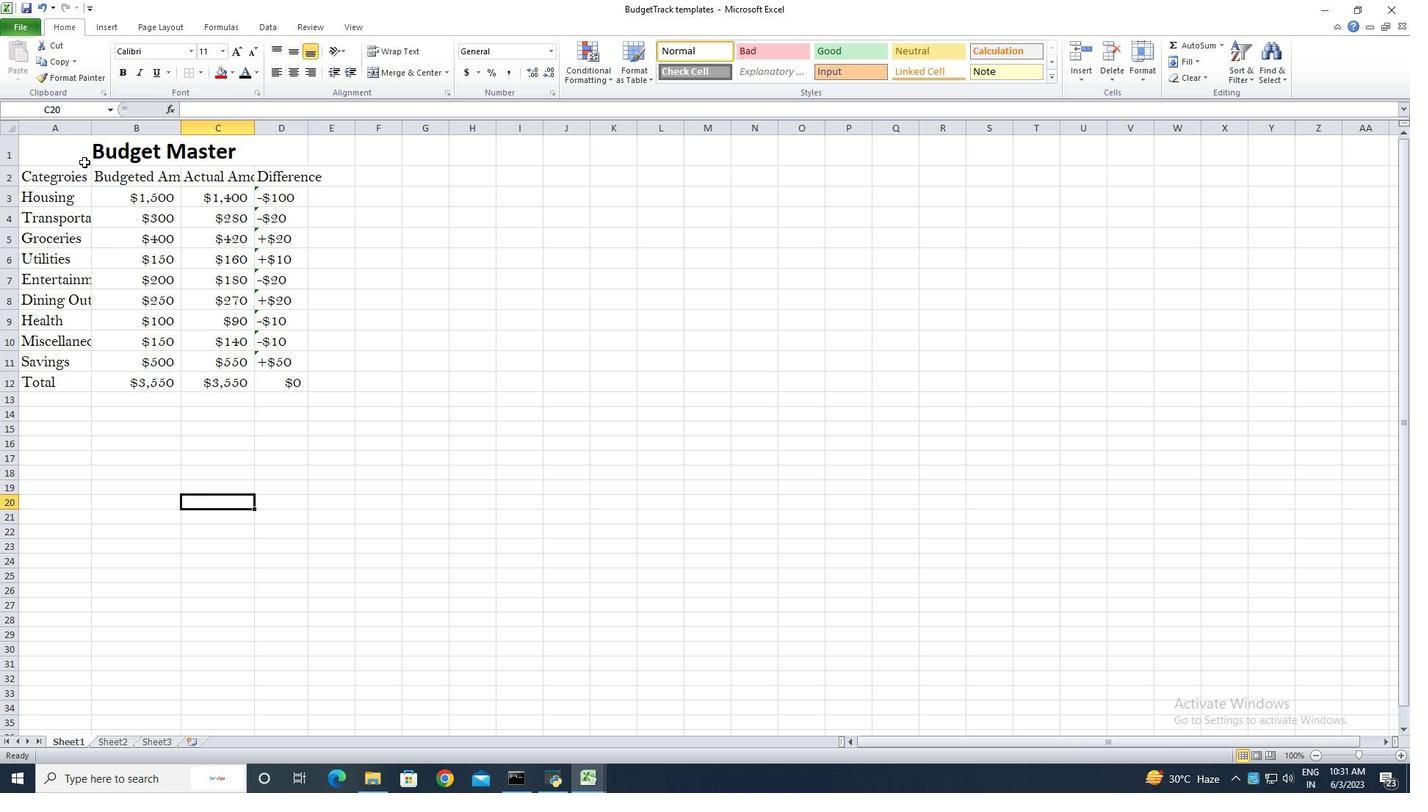 
Action: Mouse pressed left at (75, 152)
Screenshot: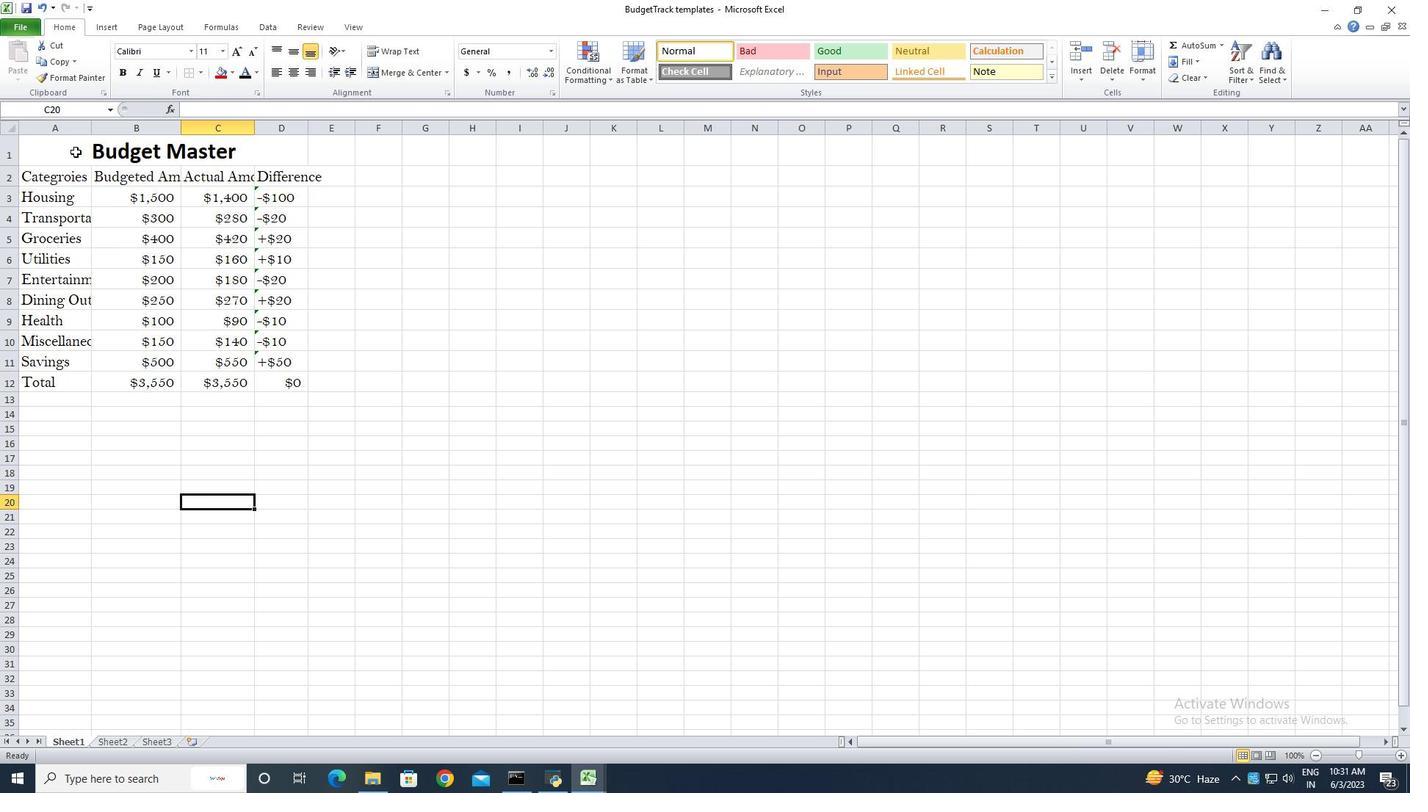 
Action: Mouse moved to (193, 479)
Screenshot: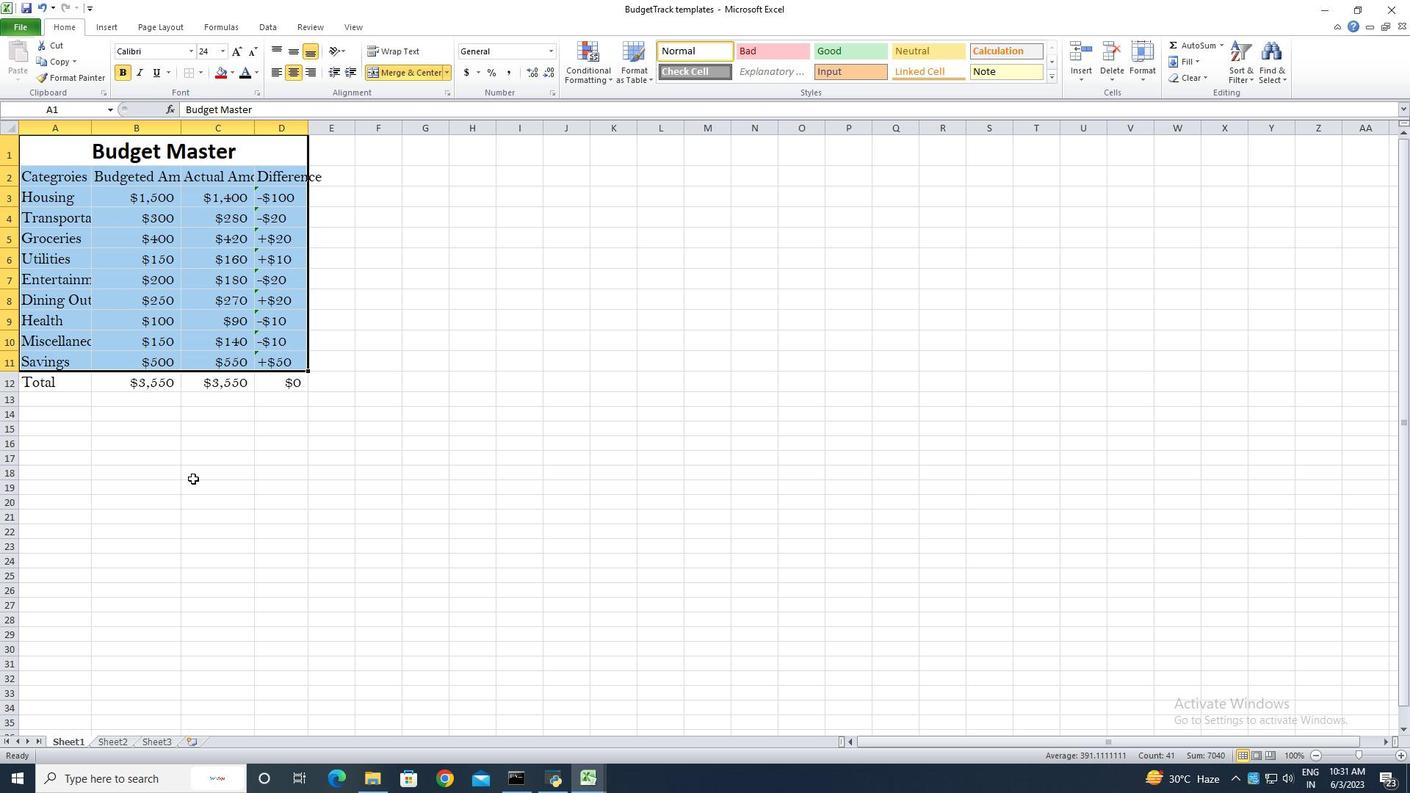
Action: Mouse pressed left at (193, 479)
Screenshot: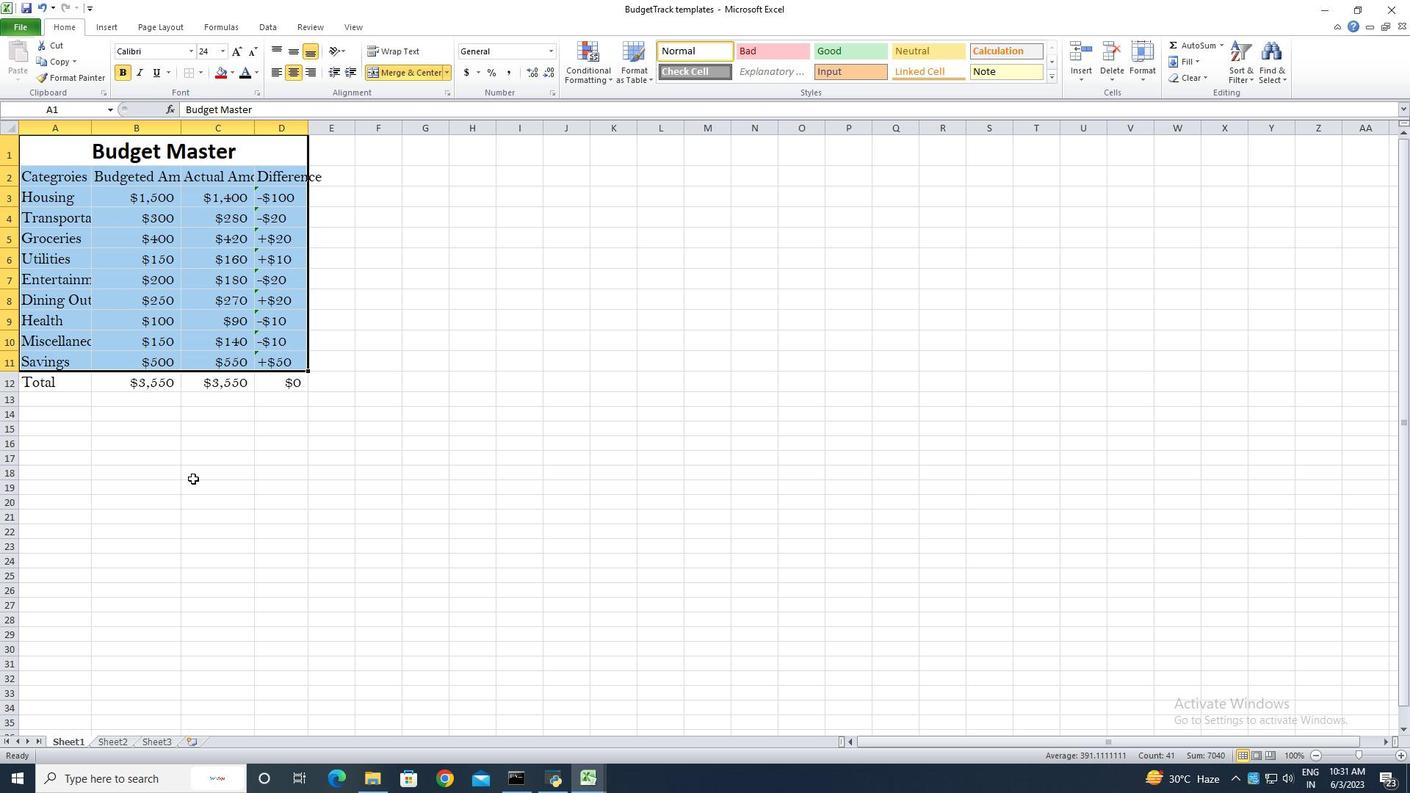 
Action: Mouse moved to (91, 130)
Screenshot: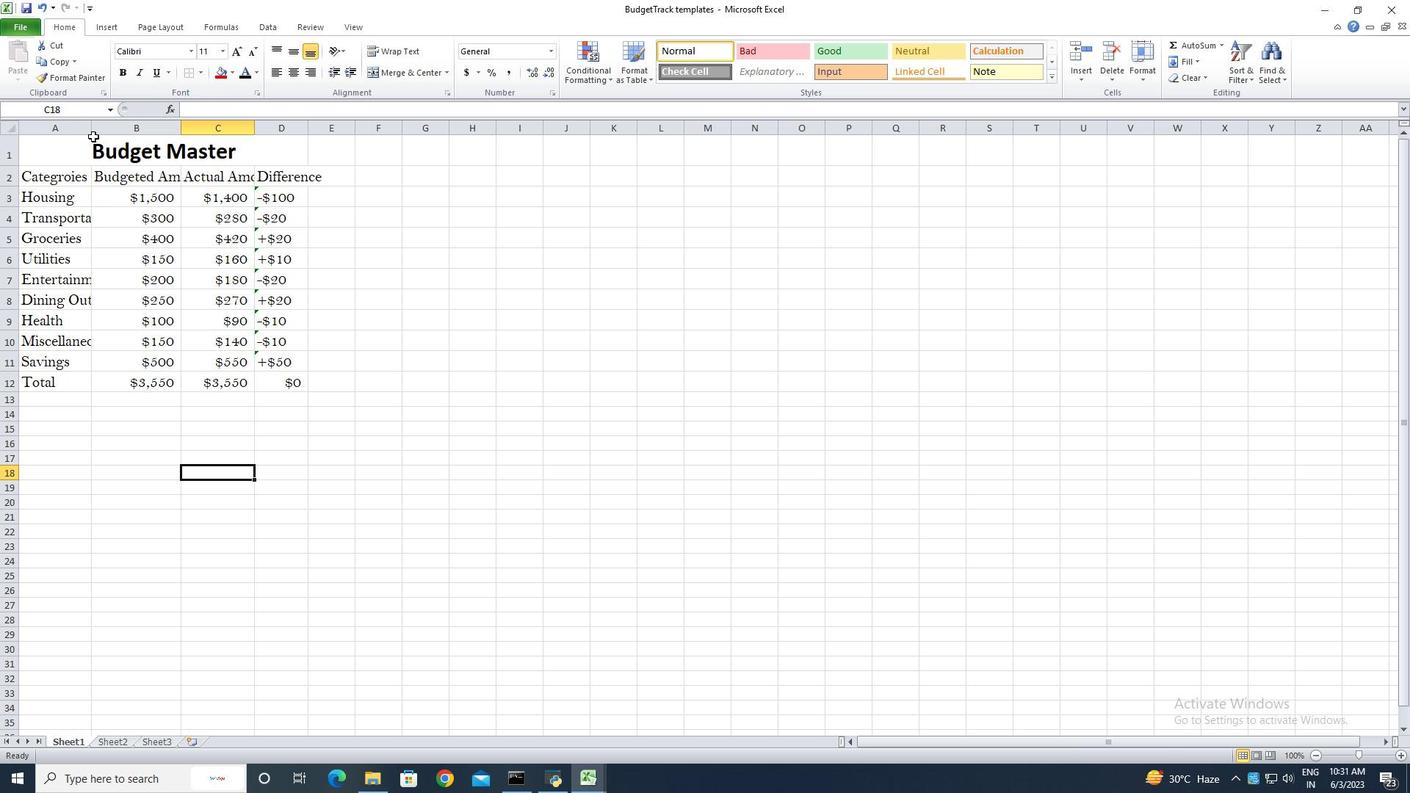 
Action: Mouse pressed left at (91, 130)
Screenshot: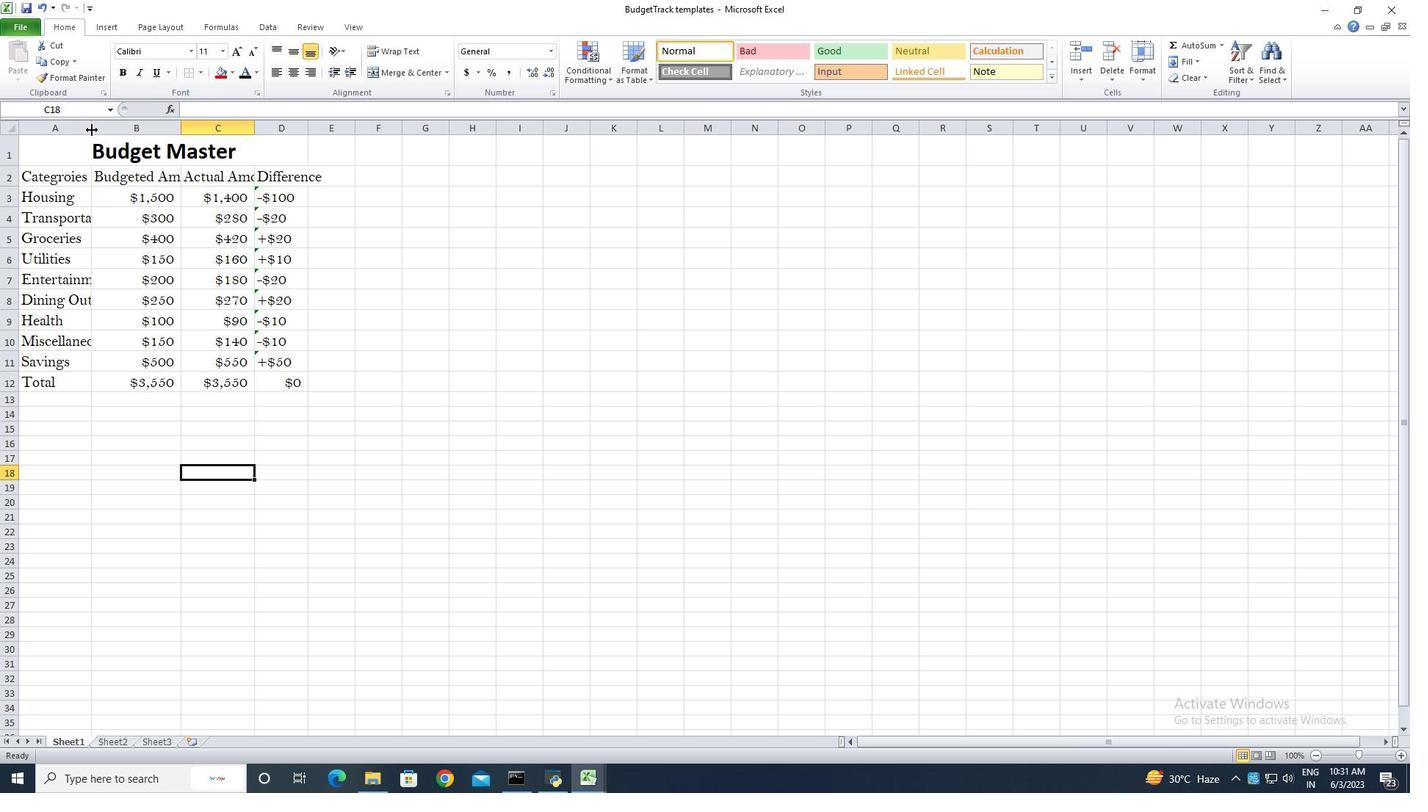 
Action: Mouse pressed left at (91, 130)
Screenshot: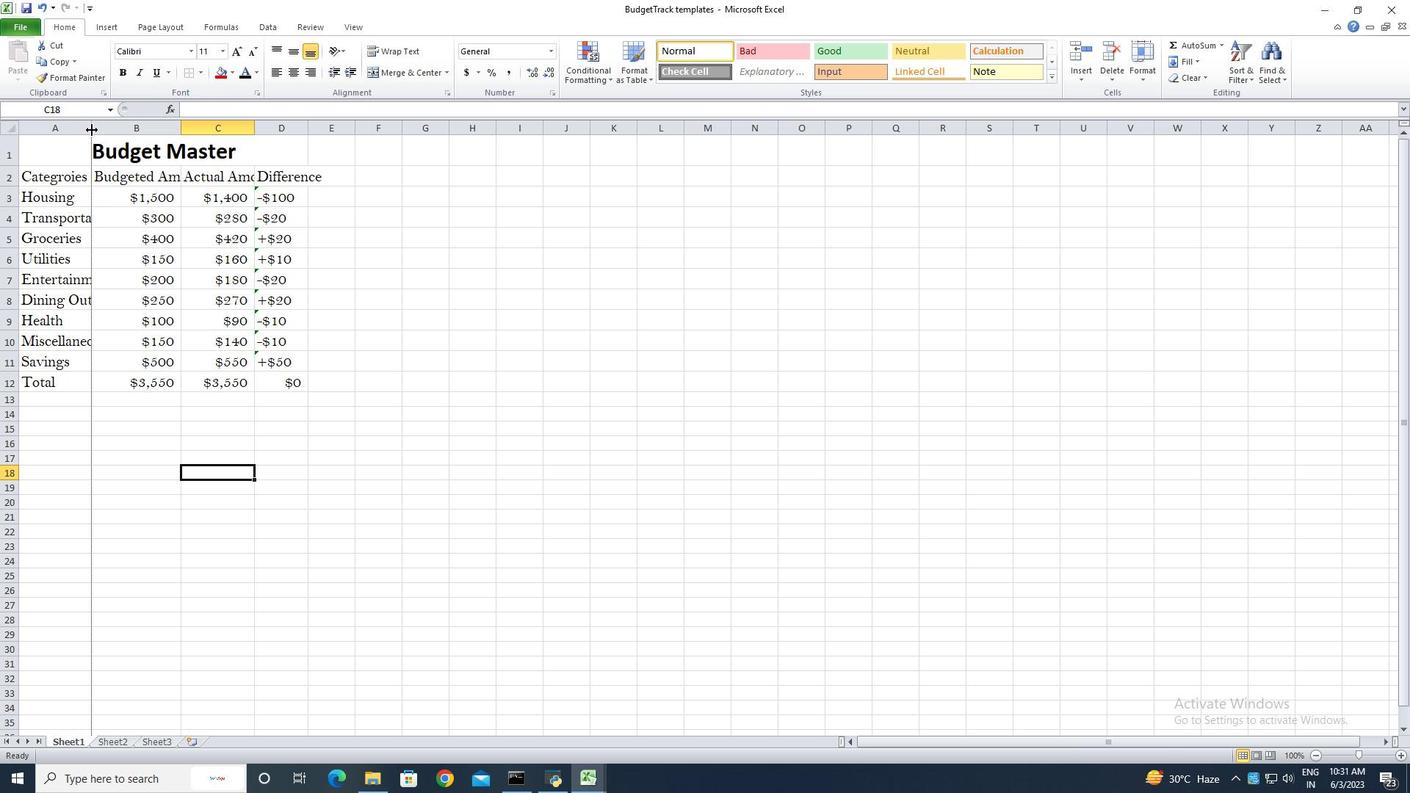 
Action: Mouse moved to (212, 132)
Screenshot: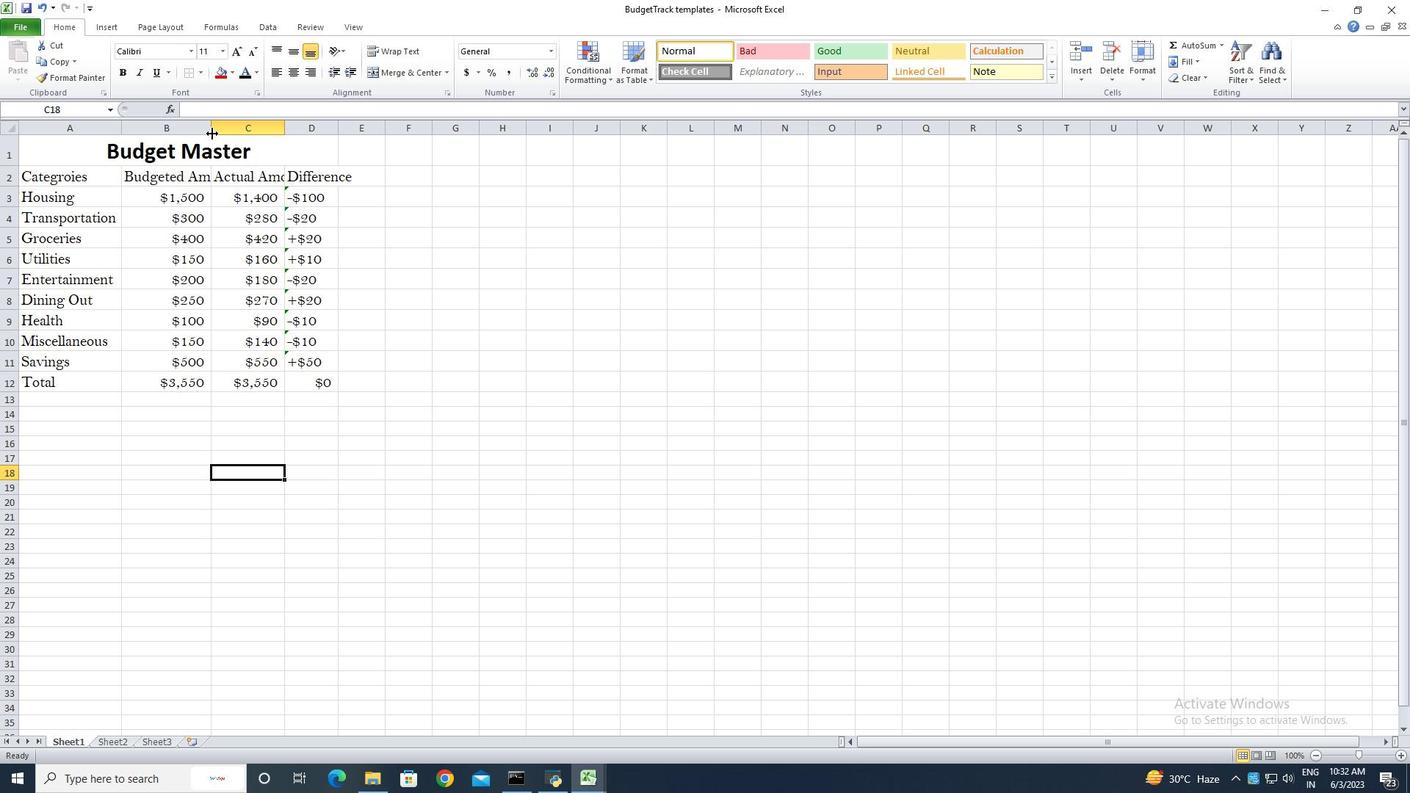 
Action: Mouse pressed left at (212, 132)
Screenshot: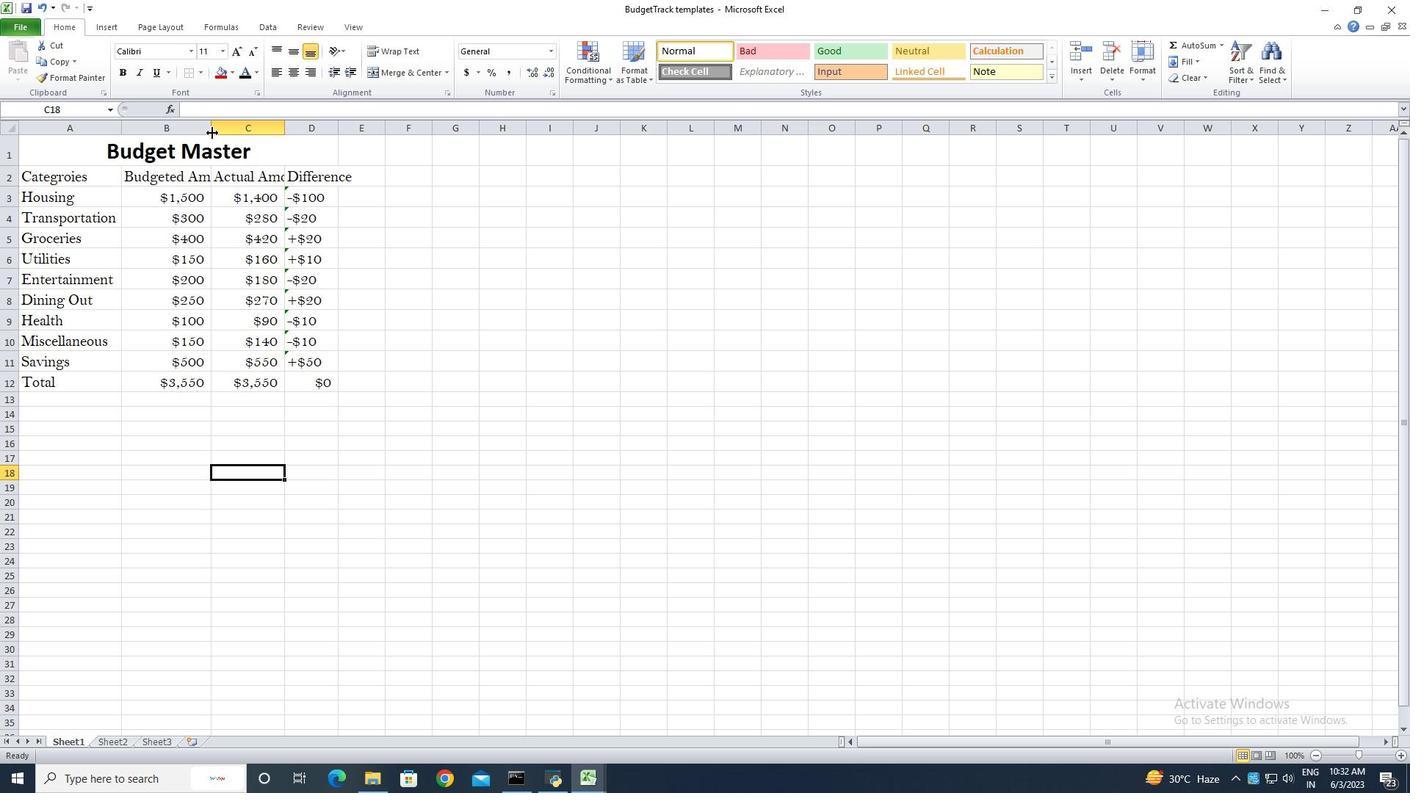 
Action: Mouse pressed left at (212, 132)
Screenshot: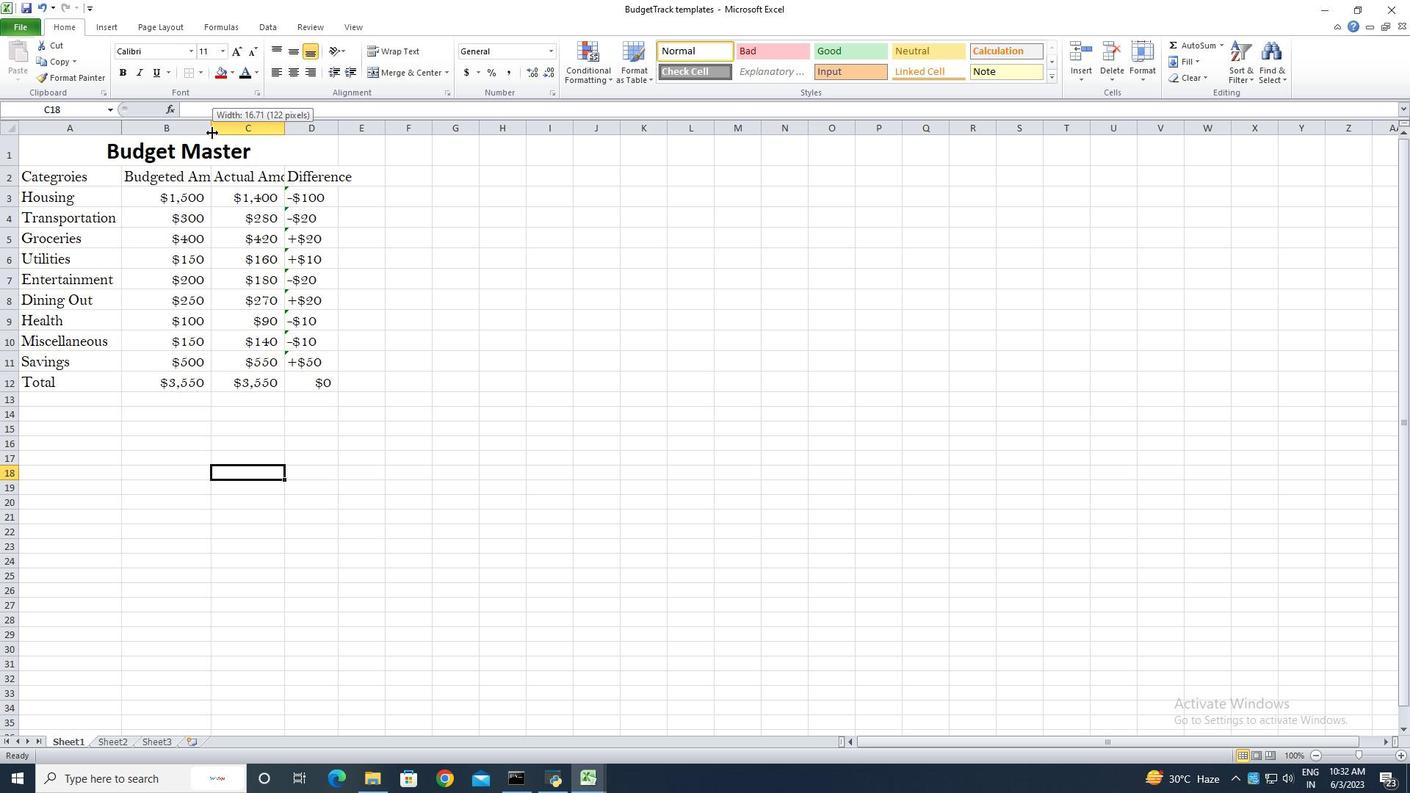 
Action: Mouse moved to (320, 130)
Screenshot: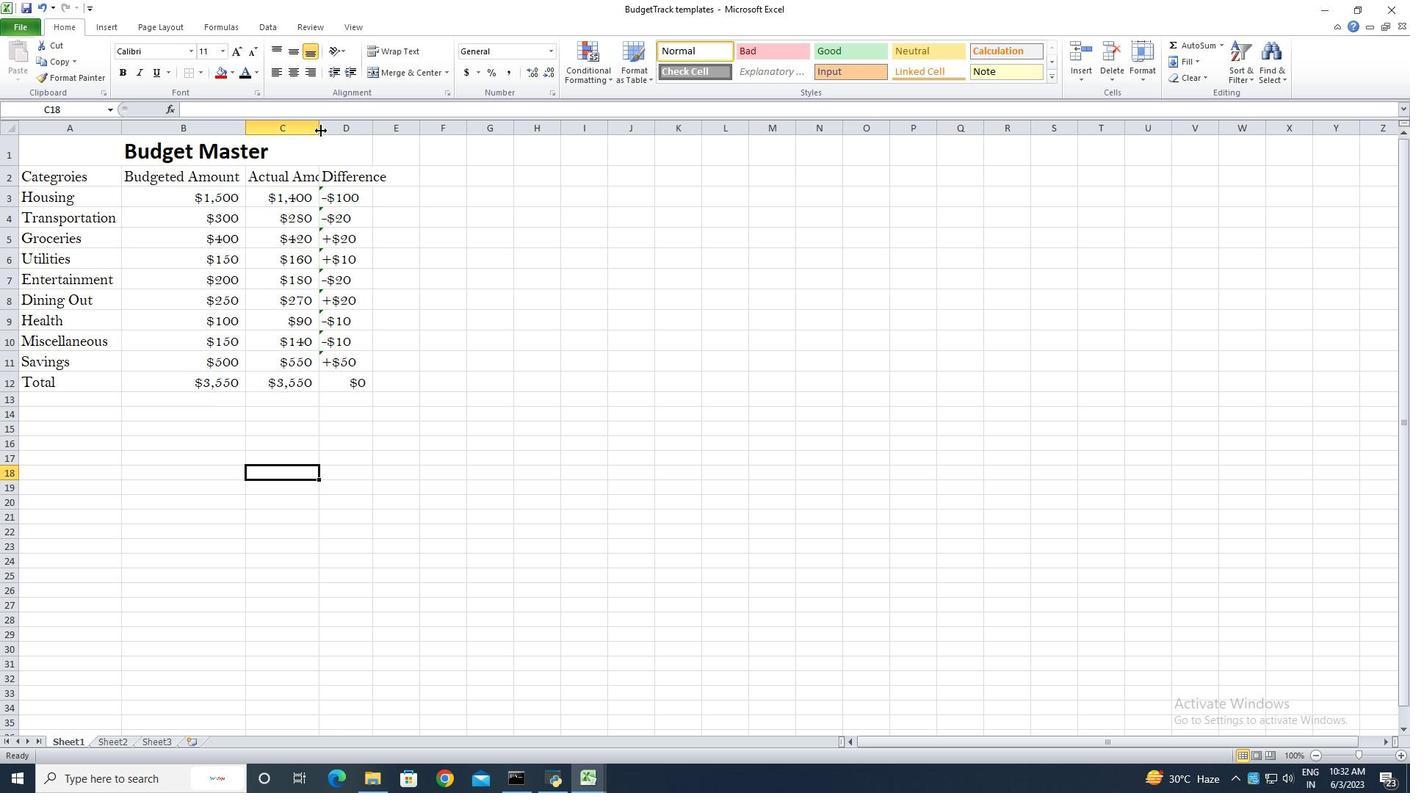 
Action: Mouse pressed left at (320, 130)
Screenshot: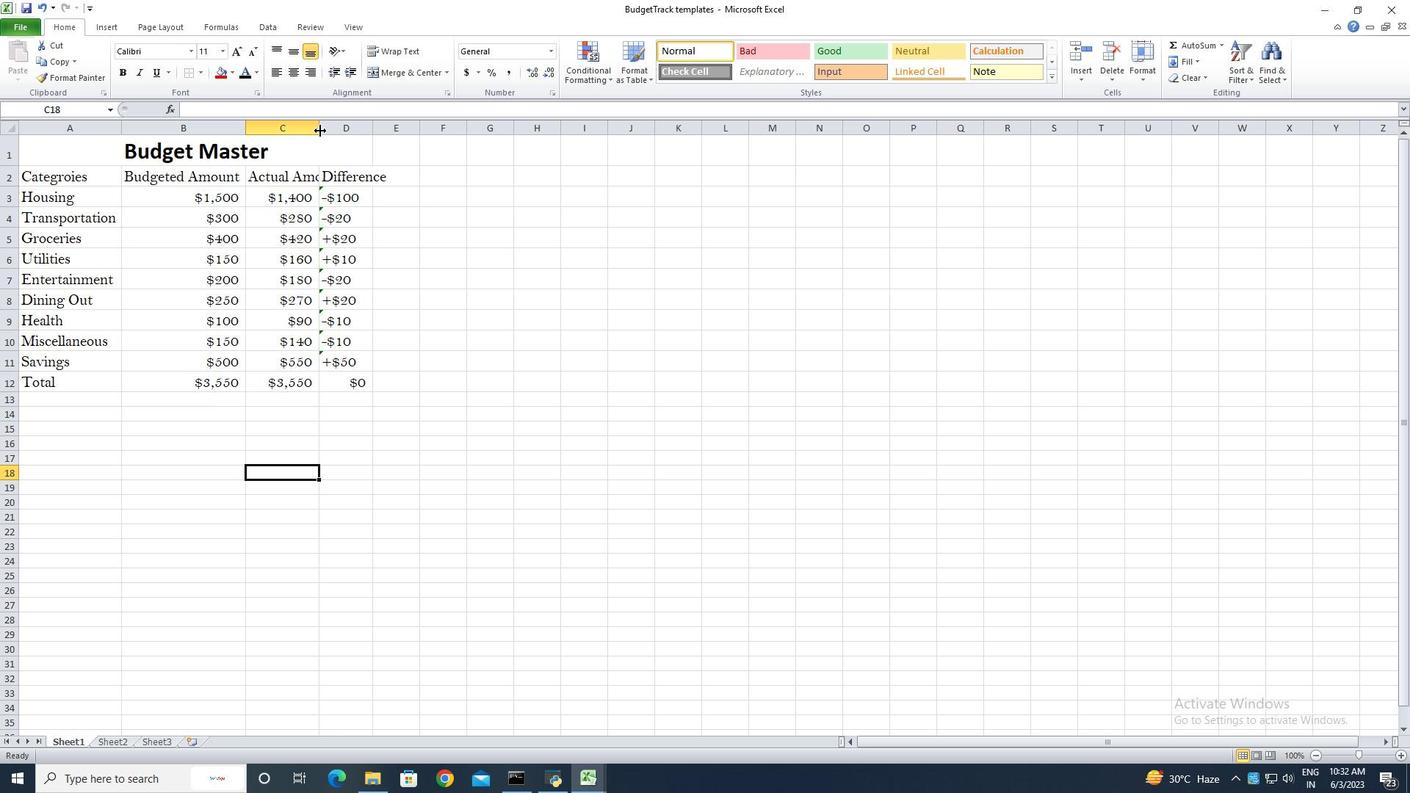 
Action: Mouse pressed left at (320, 130)
Screenshot: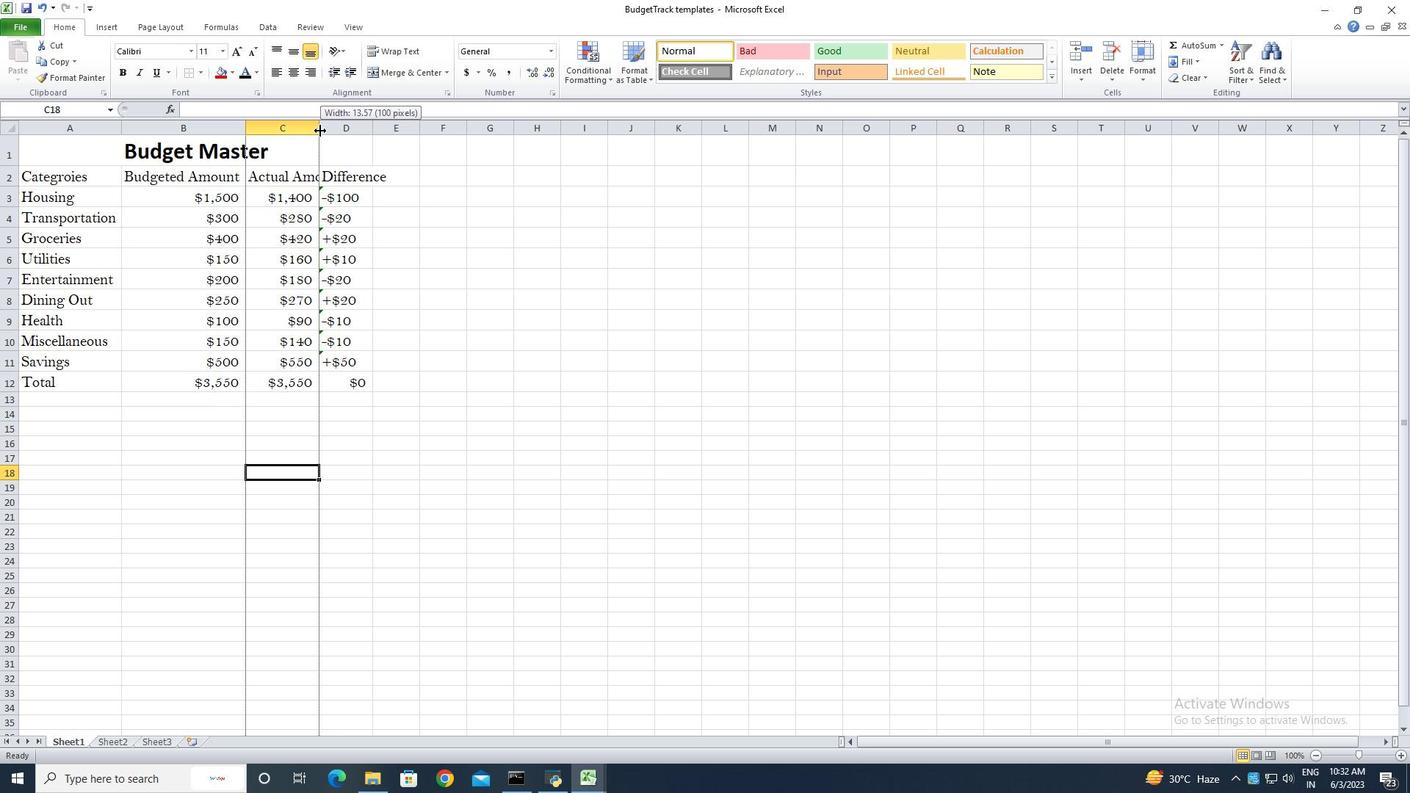 
Action: Mouse moved to (402, 130)
Screenshot: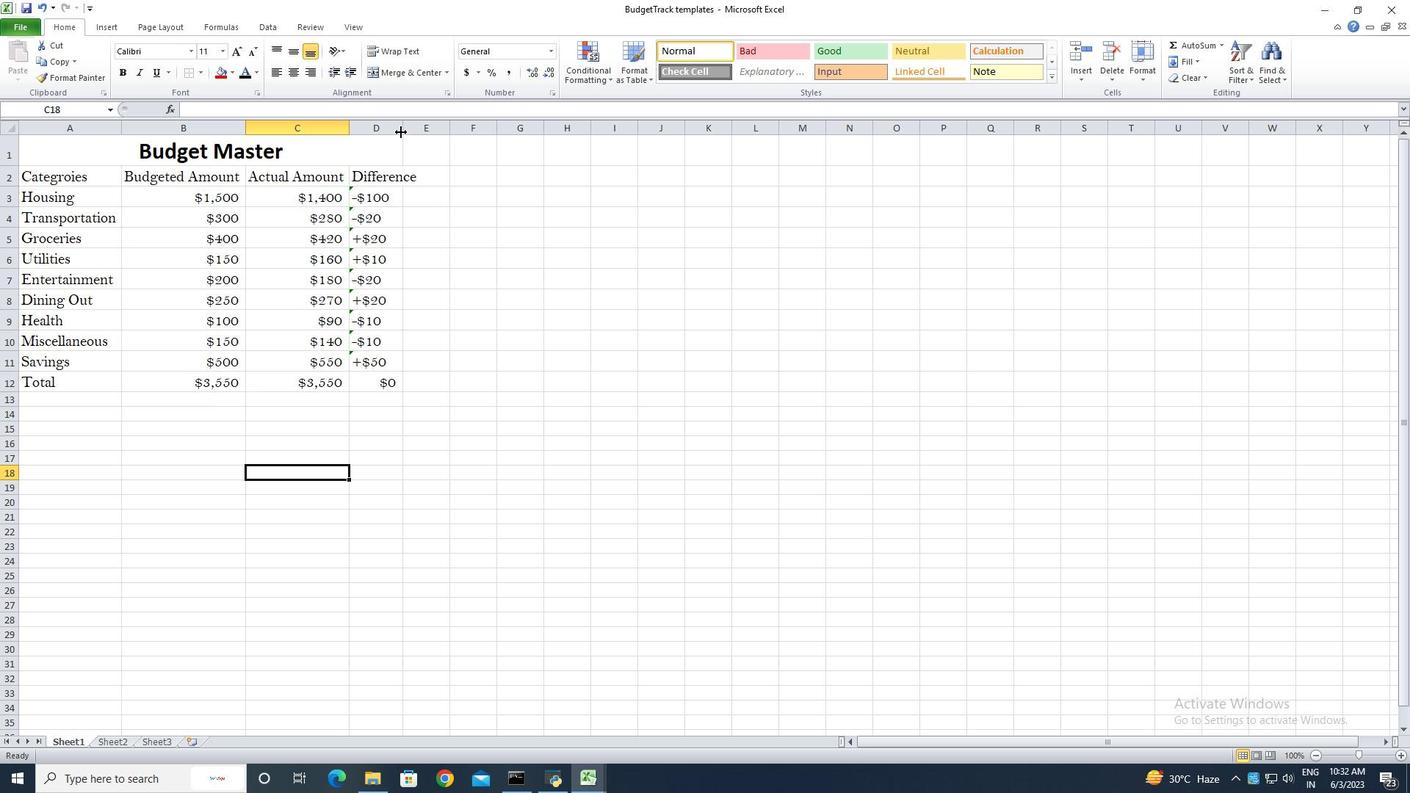
Action: Mouse pressed left at (402, 130)
Screenshot: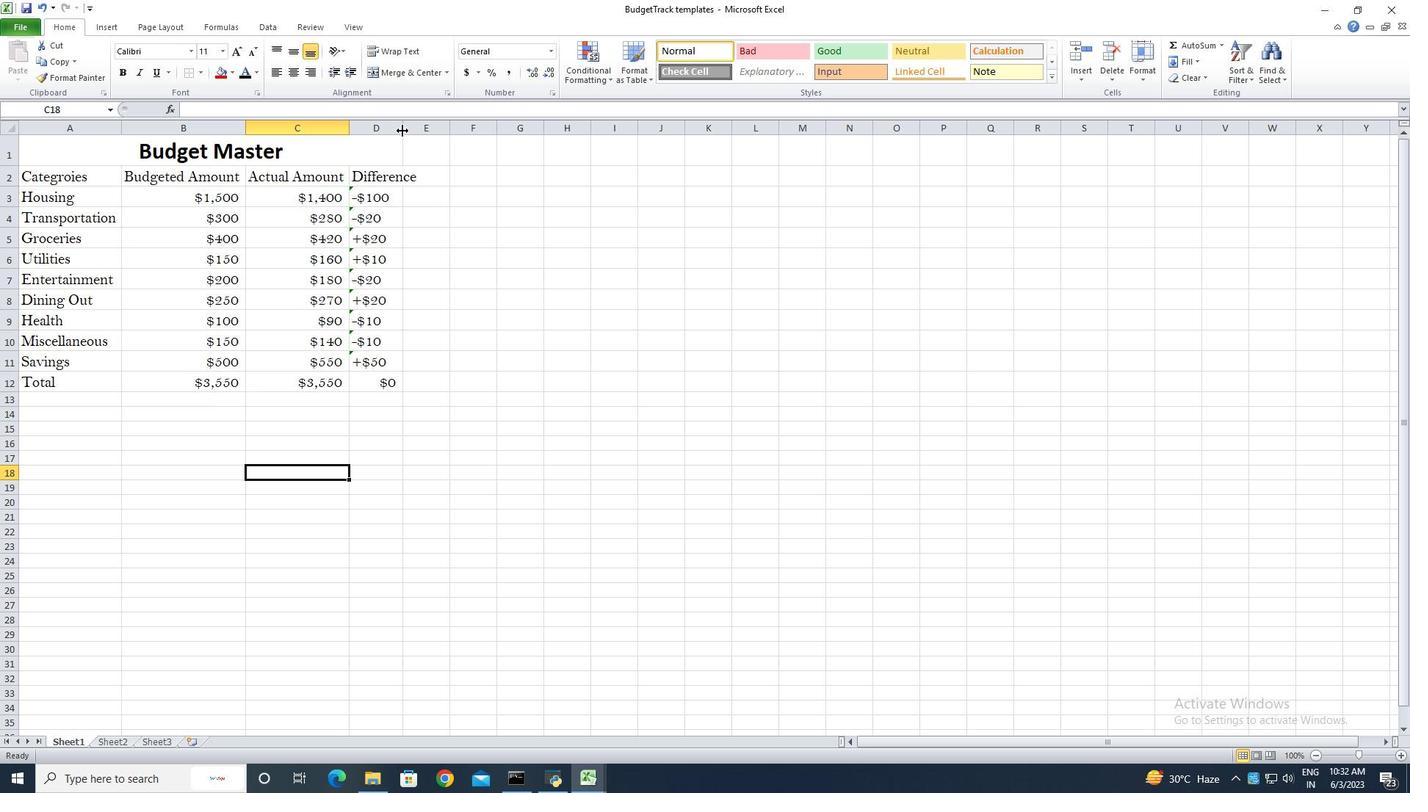 
Action: Mouse pressed left at (402, 130)
Screenshot: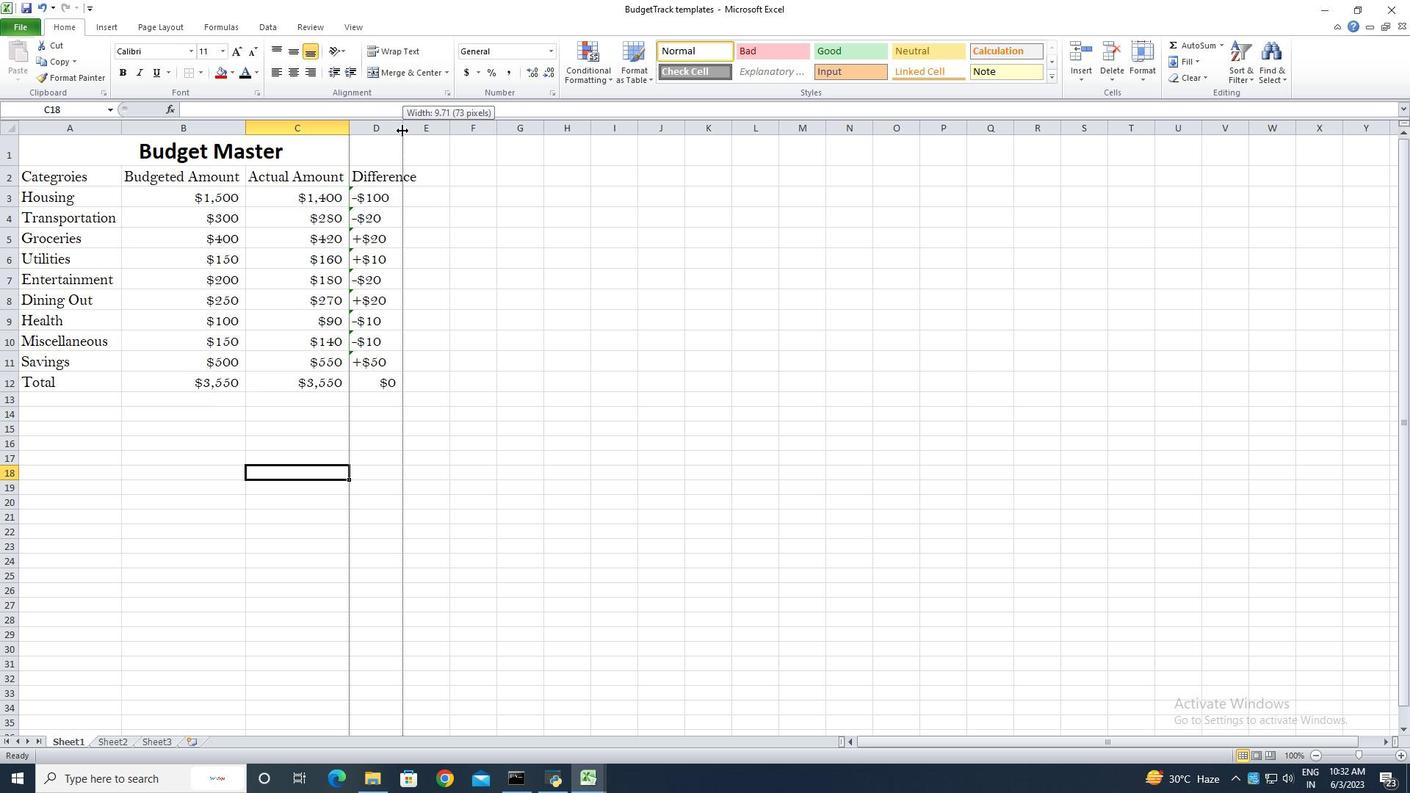 
Action: Mouse moved to (120, 151)
Screenshot: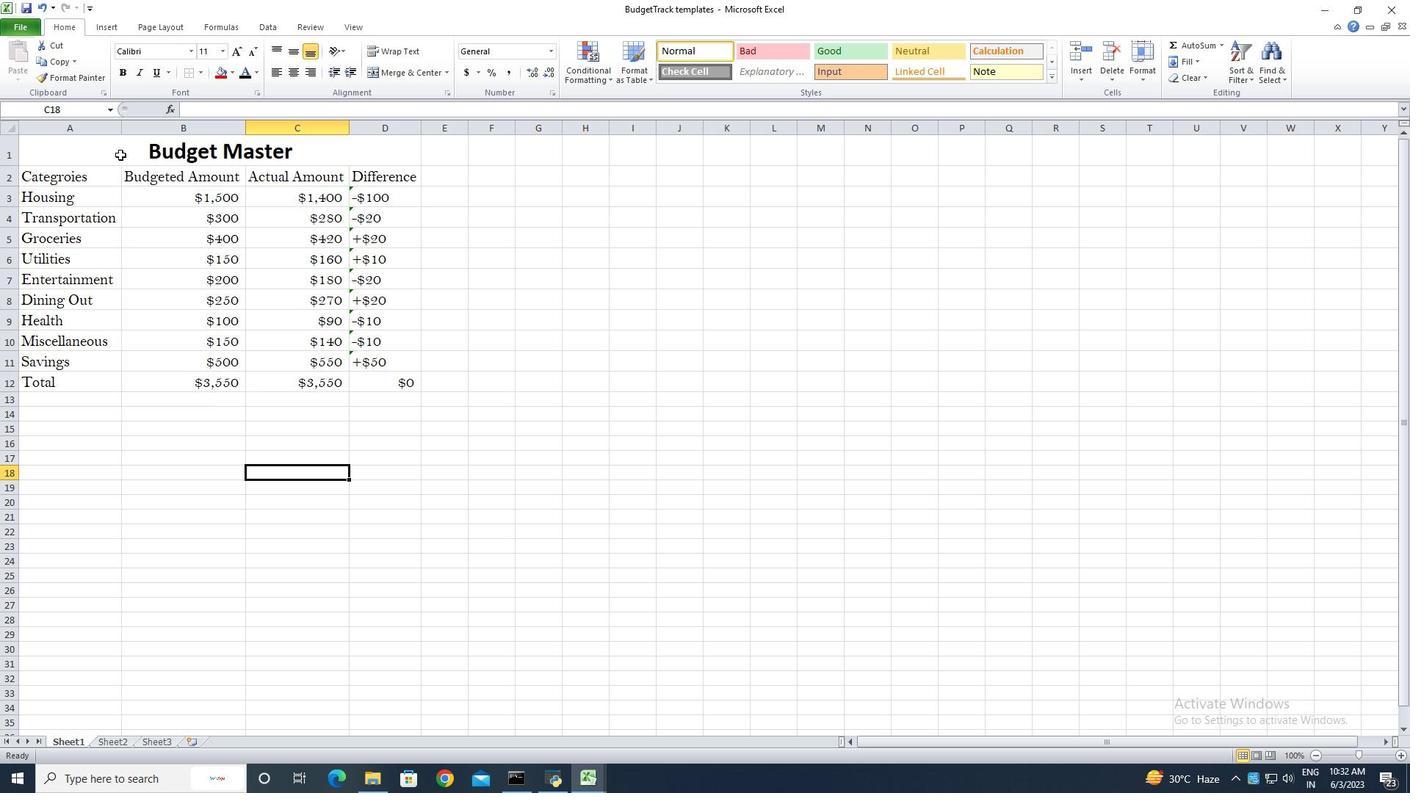 
Action: Mouse pressed left at (120, 151)
Screenshot: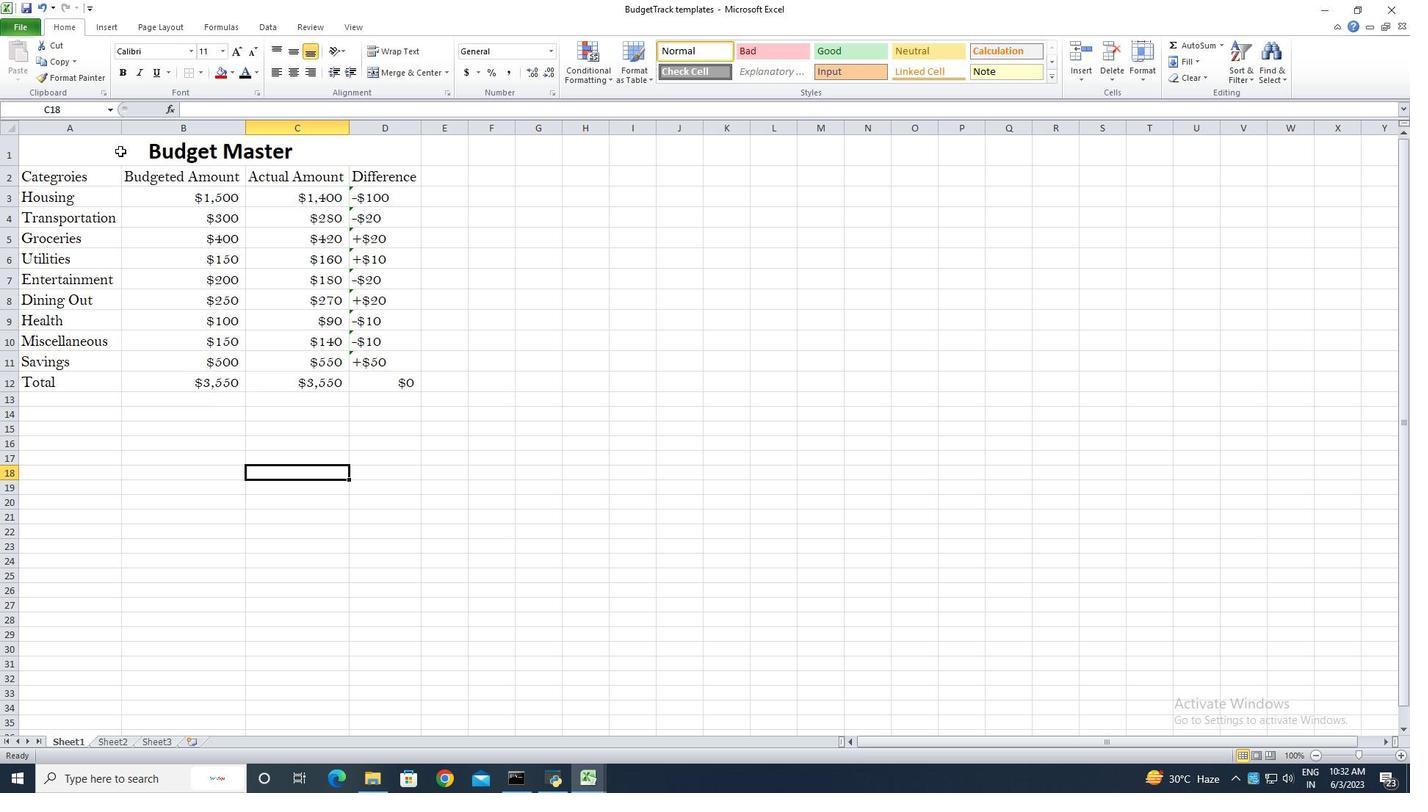 
Action: Mouse moved to (294, 52)
Screenshot: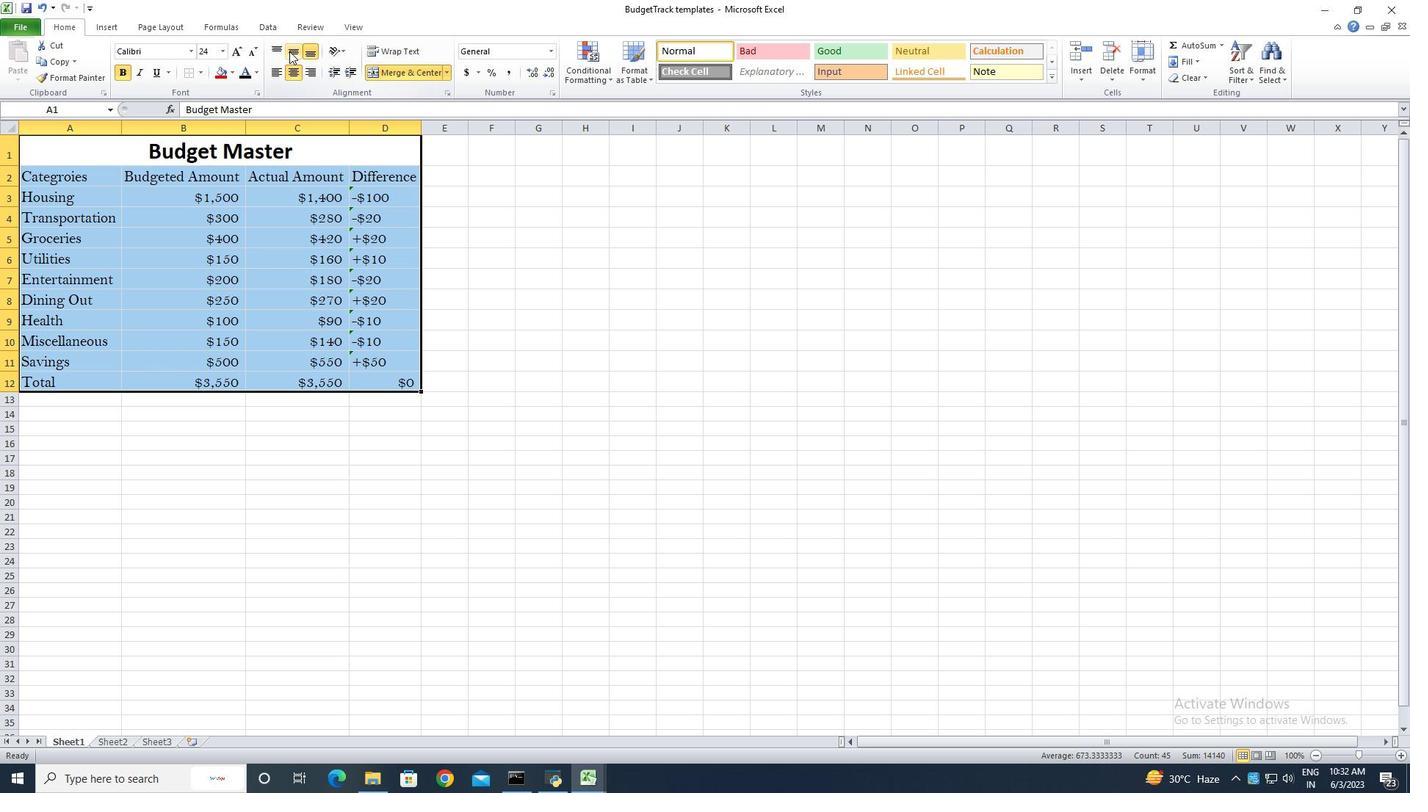 
Action: Mouse pressed left at (294, 52)
Screenshot: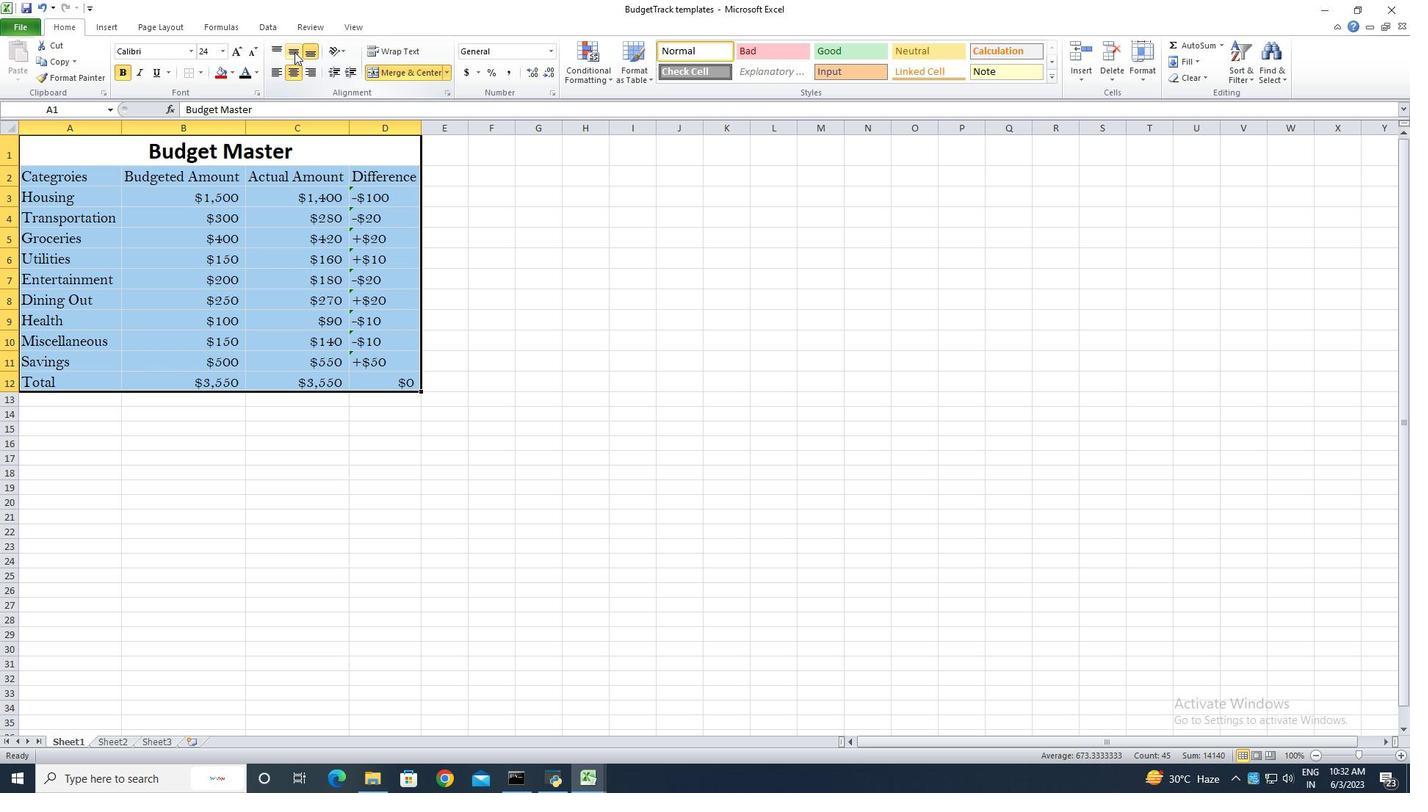 
Action: Mouse moved to (292, 76)
Screenshot: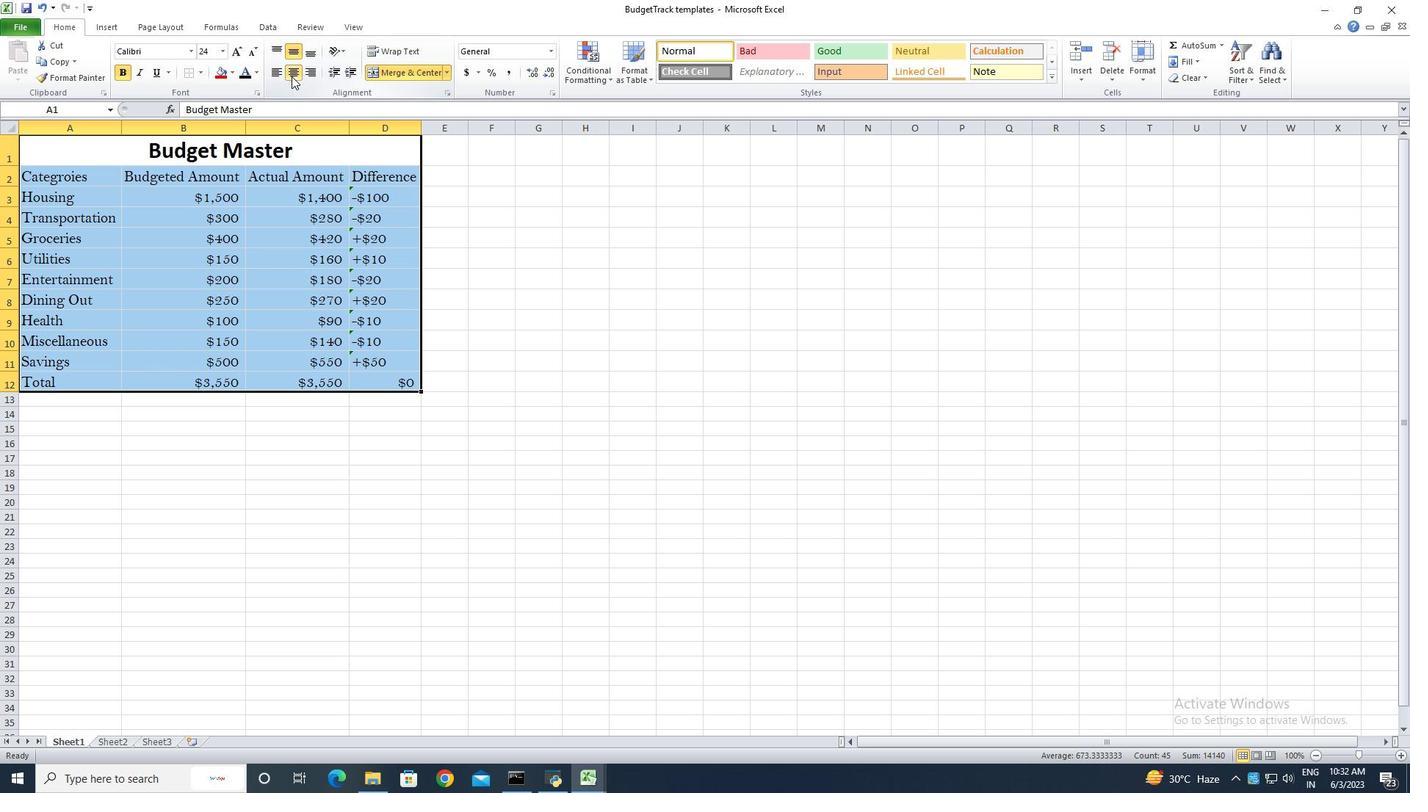 
Action: Mouse pressed left at (292, 76)
Screenshot: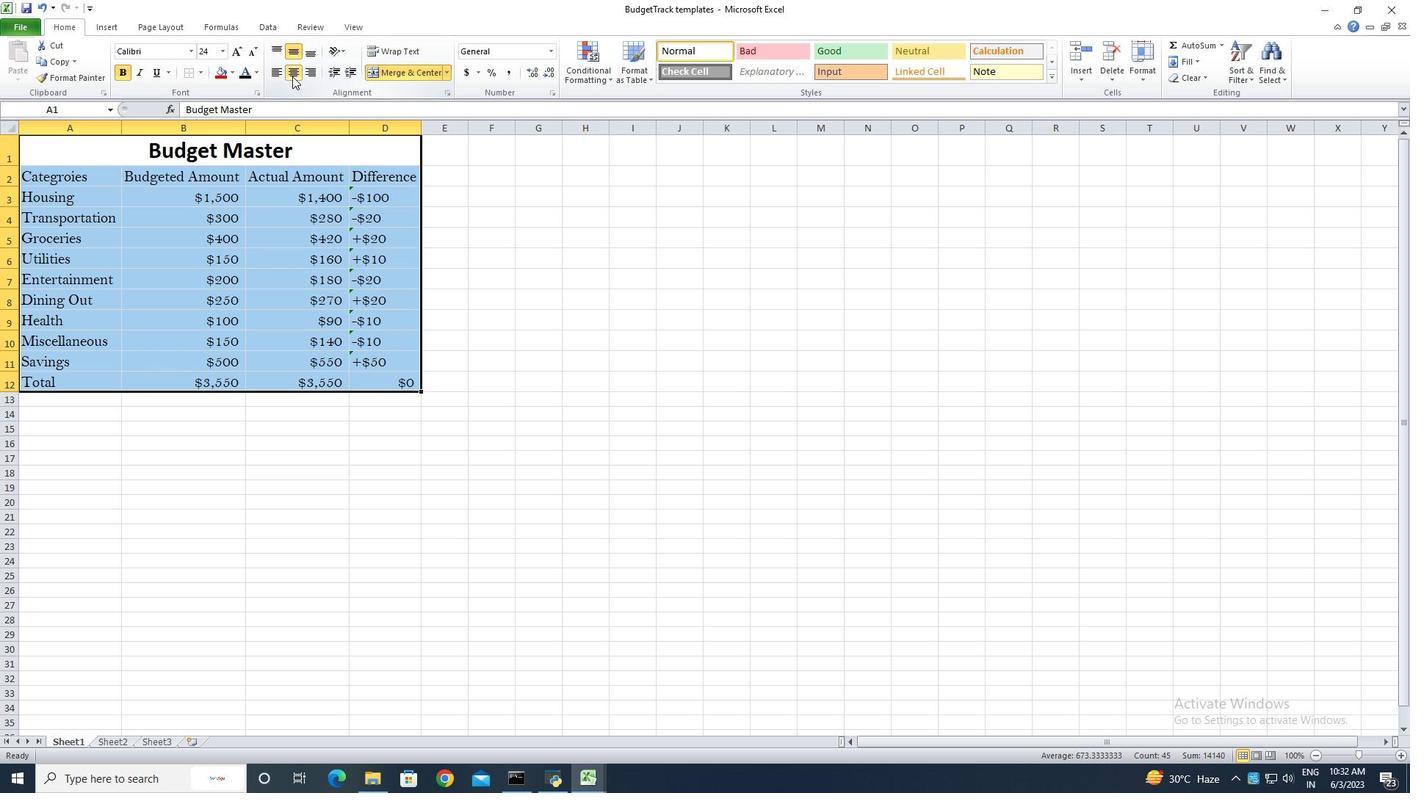 
Action: Mouse pressed left at (292, 76)
Screenshot: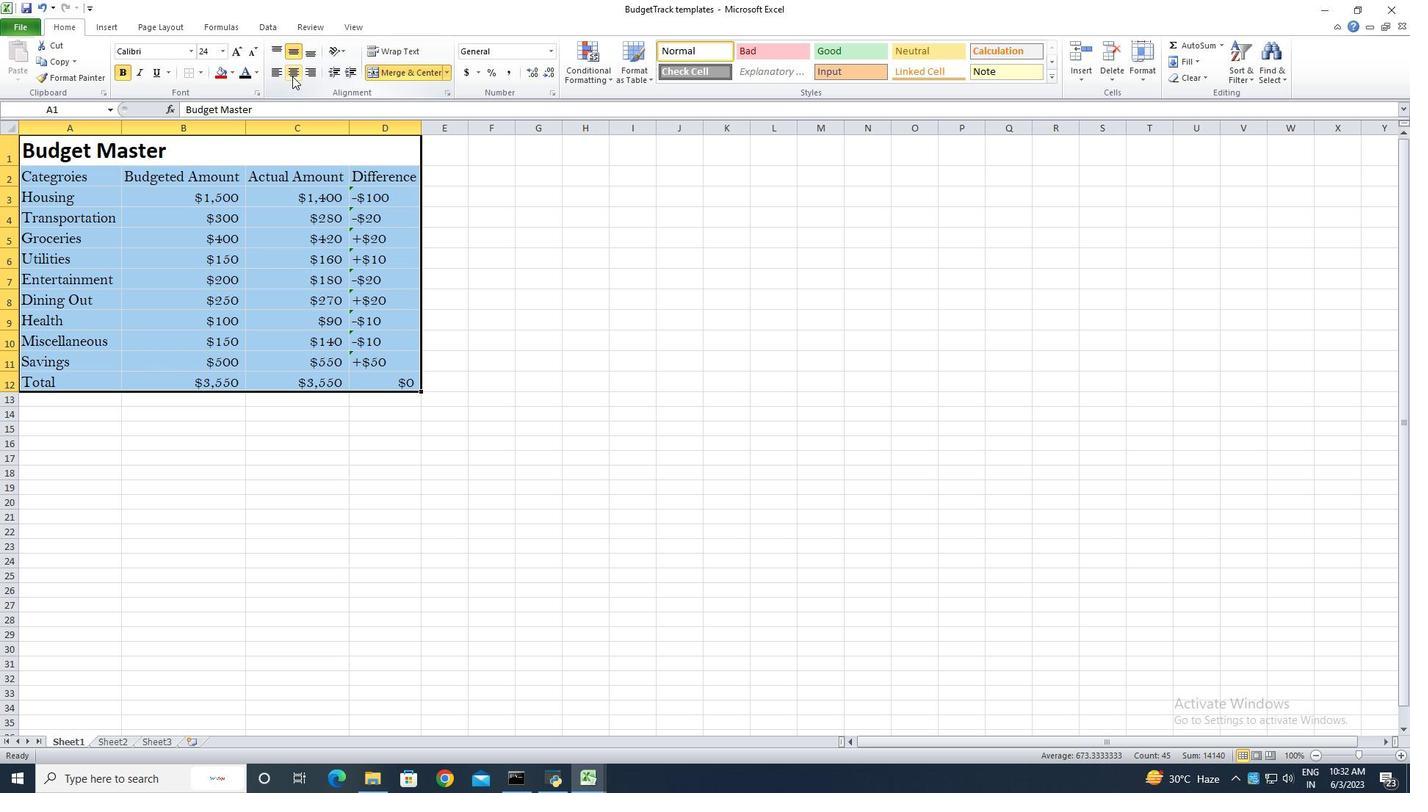 
Action: Mouse moved to (287, 429)
Screenshot: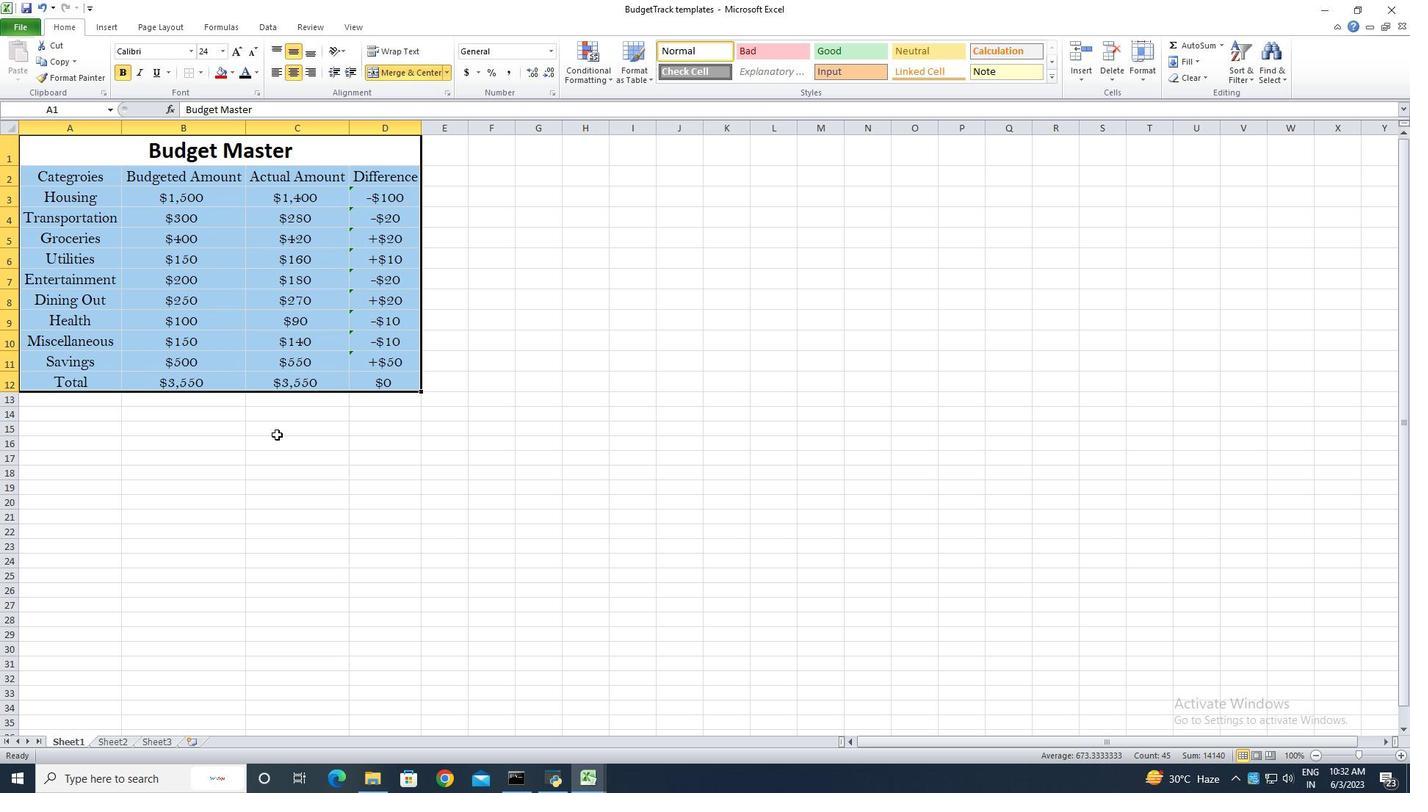 
Action: Mouse pressed left at (287, 429)
Screenshot: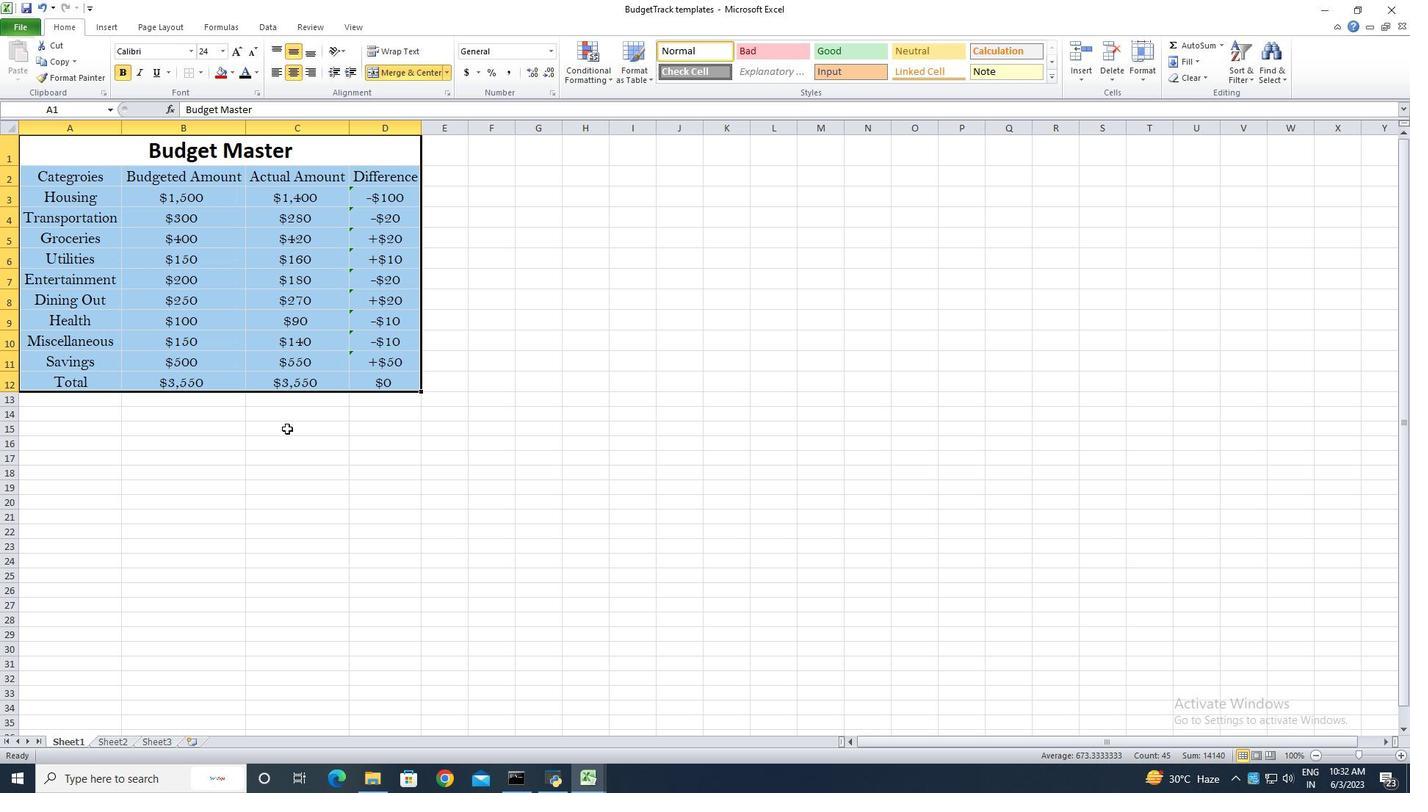 
Action: Key pressed ctrl+S<'\x13'><'\x13'><'\x13'><'\x13'><'\x13'><'\x13'>
Screenshot: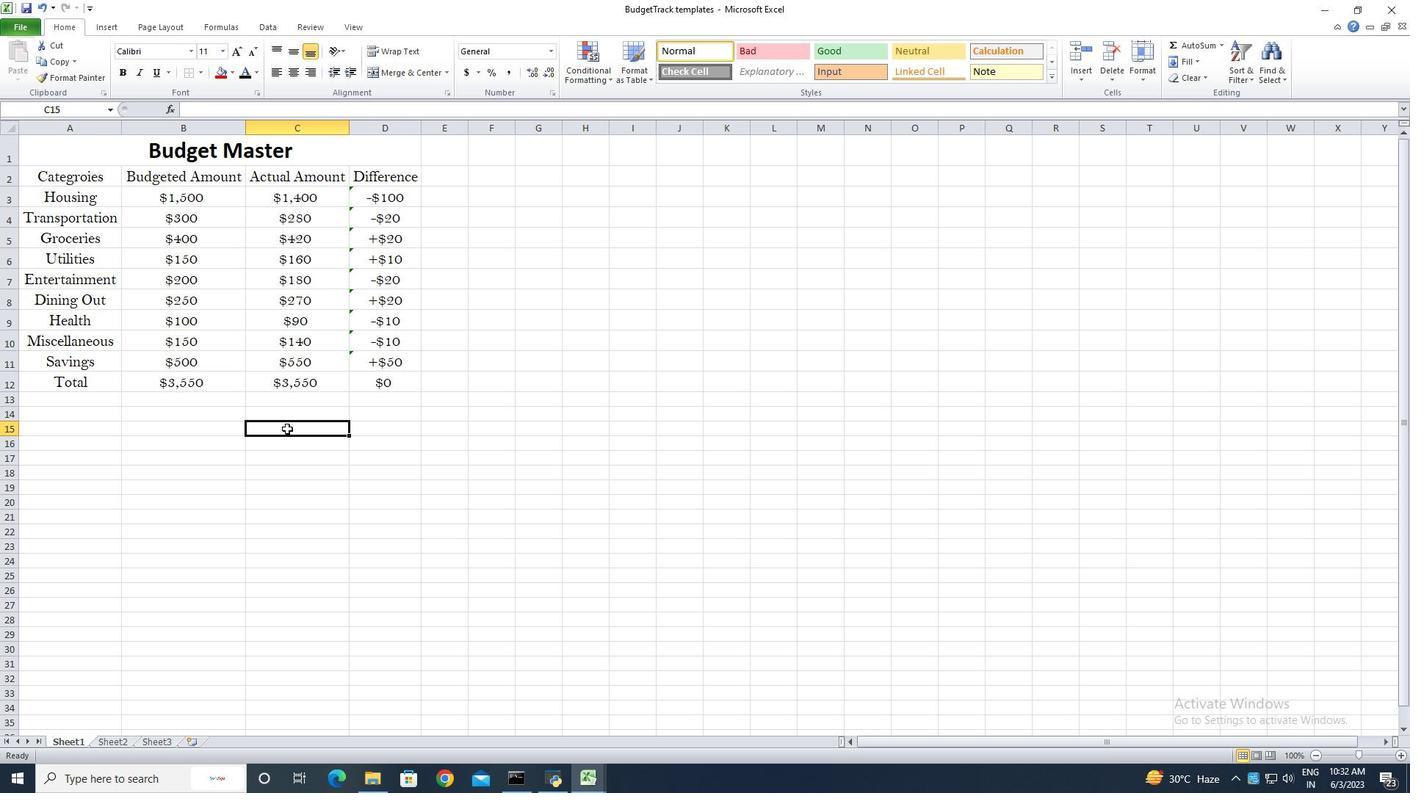 
